 Task: Check the percentage active listings of large master bedroom in the last 1 year.
Action: Mouse moved to (703, 223)
Screenshot: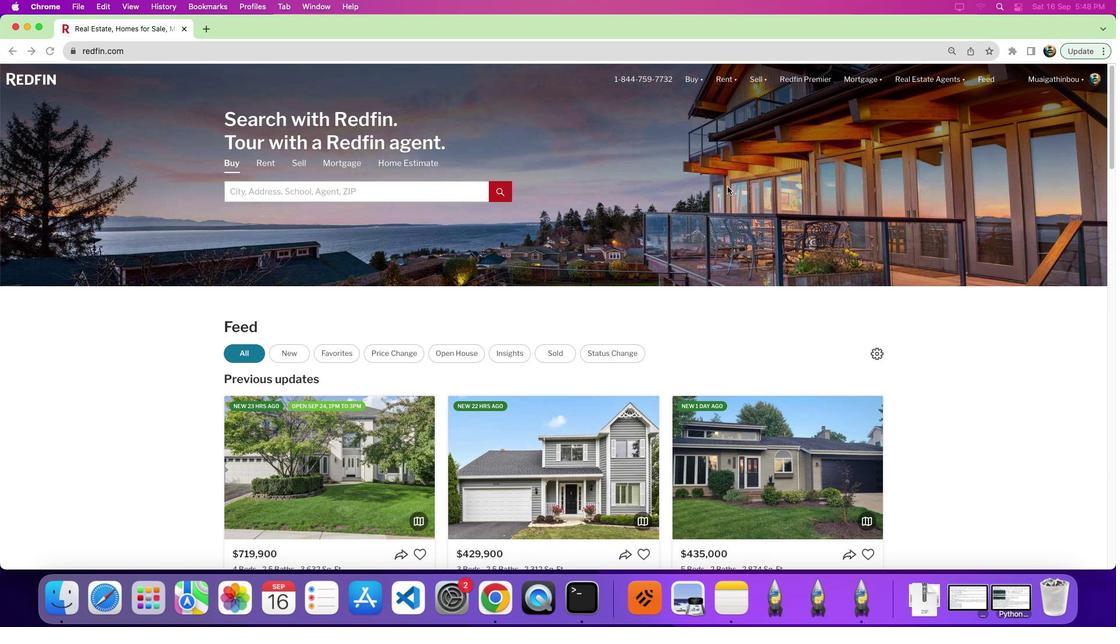 
Action: Mouse pressed left at (703, 223)
Screenshot: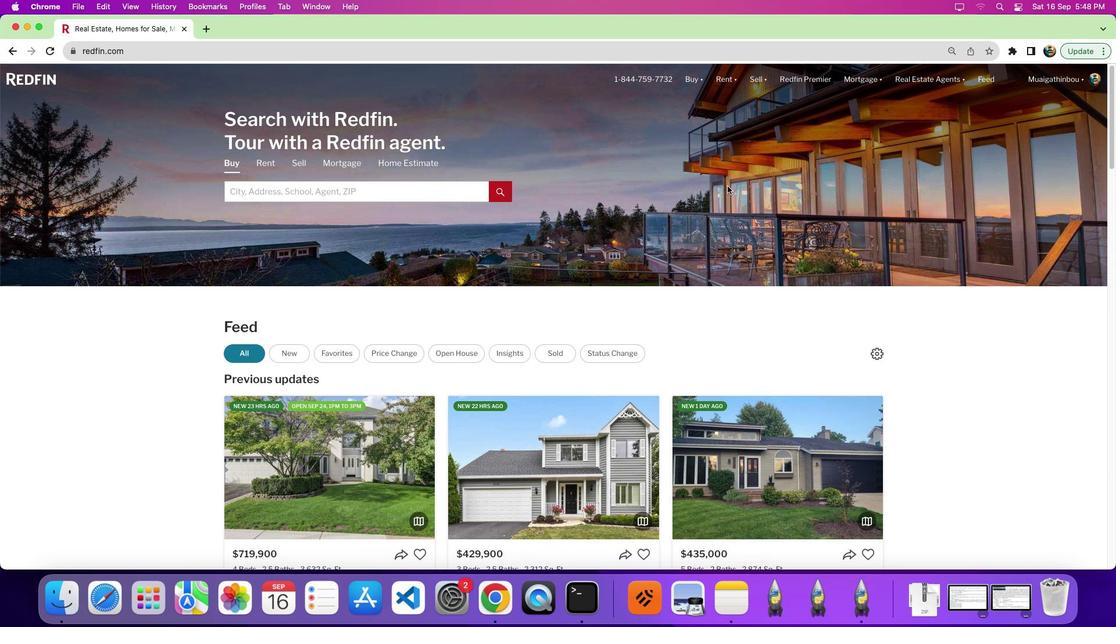
Action: Mouse moved to (821, 233)
Screenshot: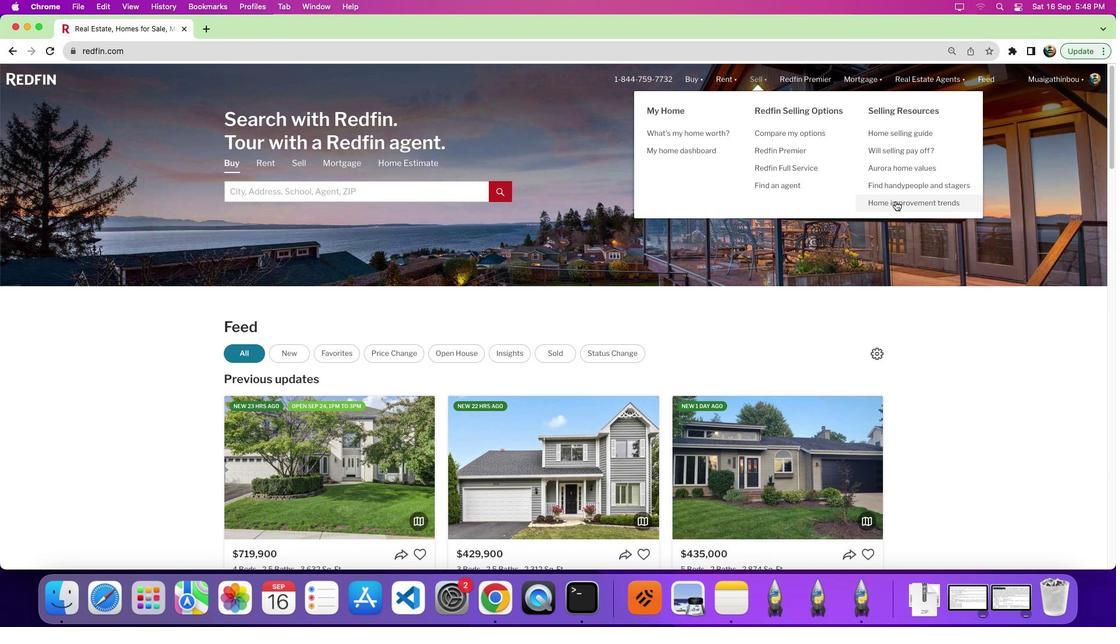 
Action: Mouse pressed left at (821, 233)
Screenshot: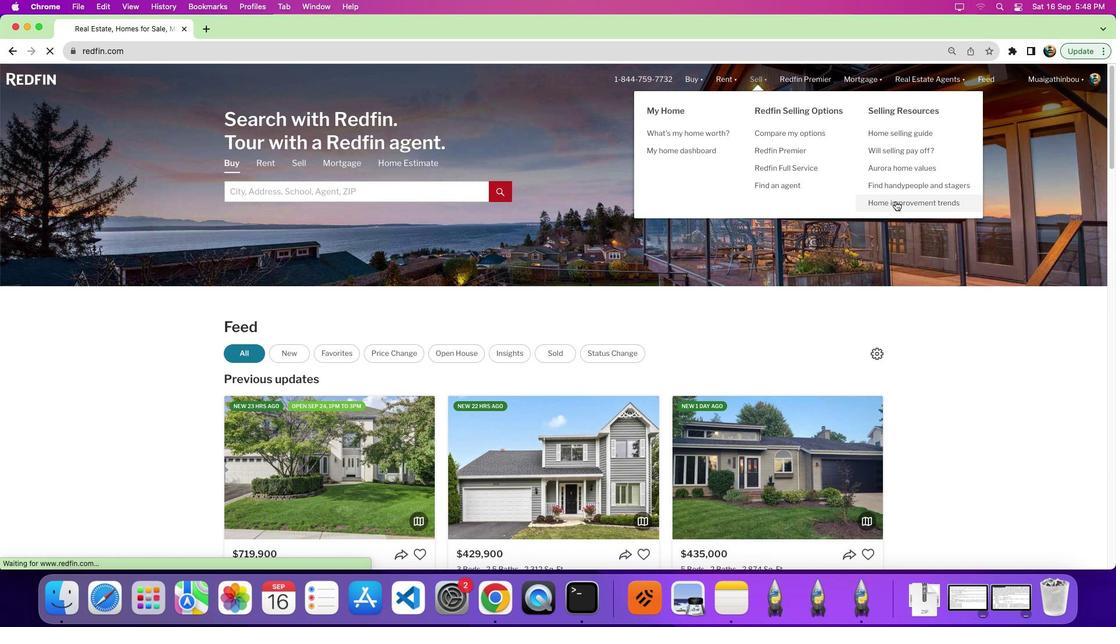 
Action: Mouse pressed left at (821, 233)
Screenshot: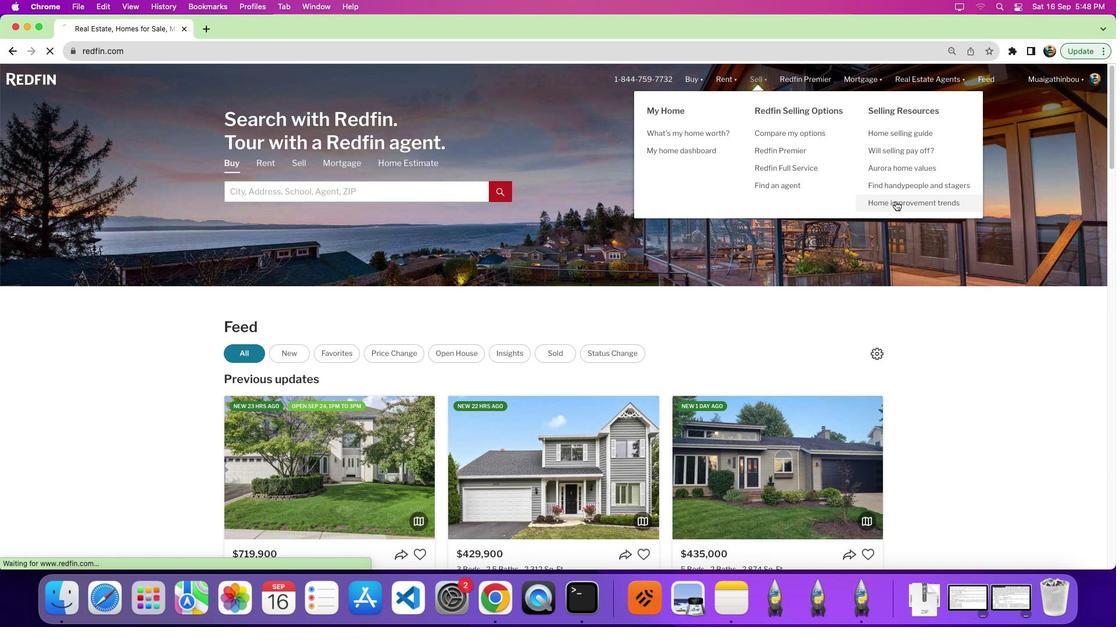 
Action: Mouse moved to (413, 250)
Screenshot: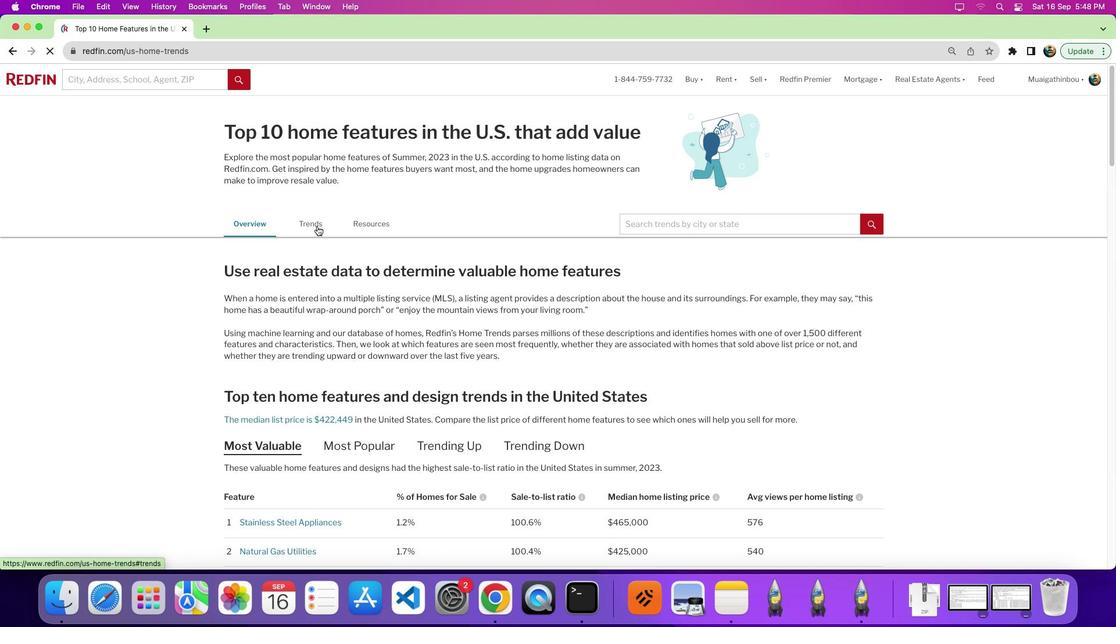 
Action: Mouse pressed left at (413, 250)
Screenshot: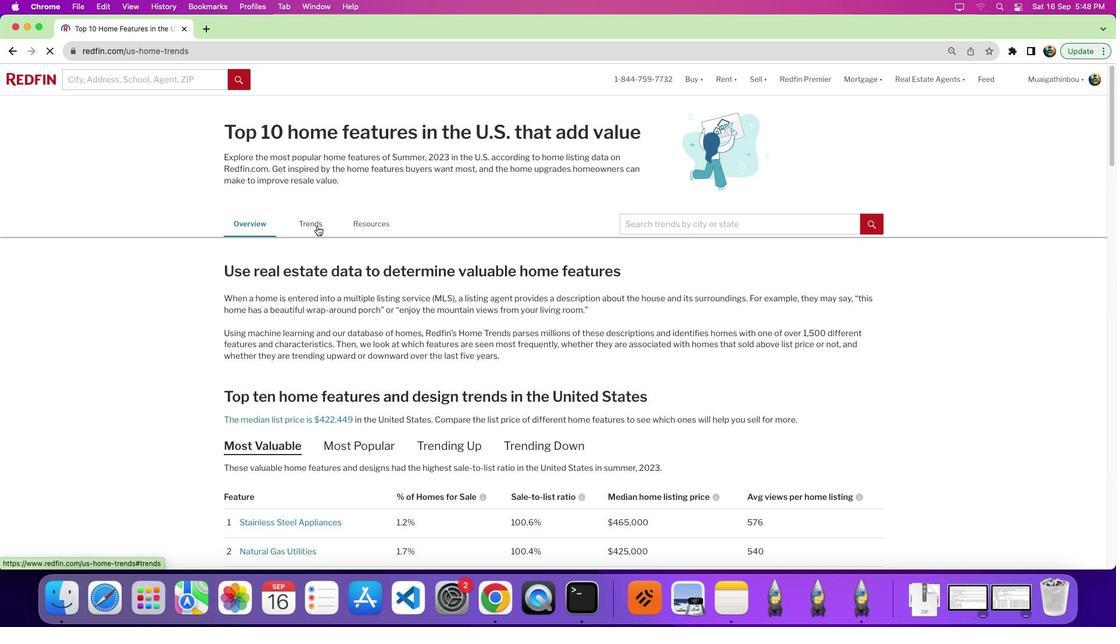 
Action: Mouse moved to (592, 299)
Screenshot: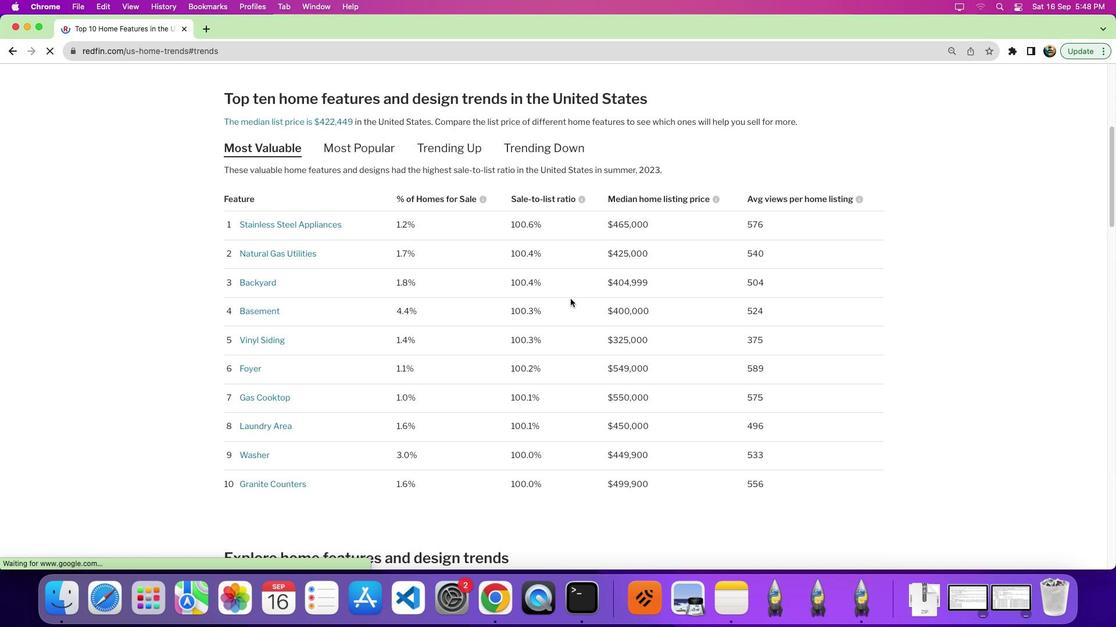 
Action: Mouse scrolled (592, 299) with delta (190, 97)
Screenshot: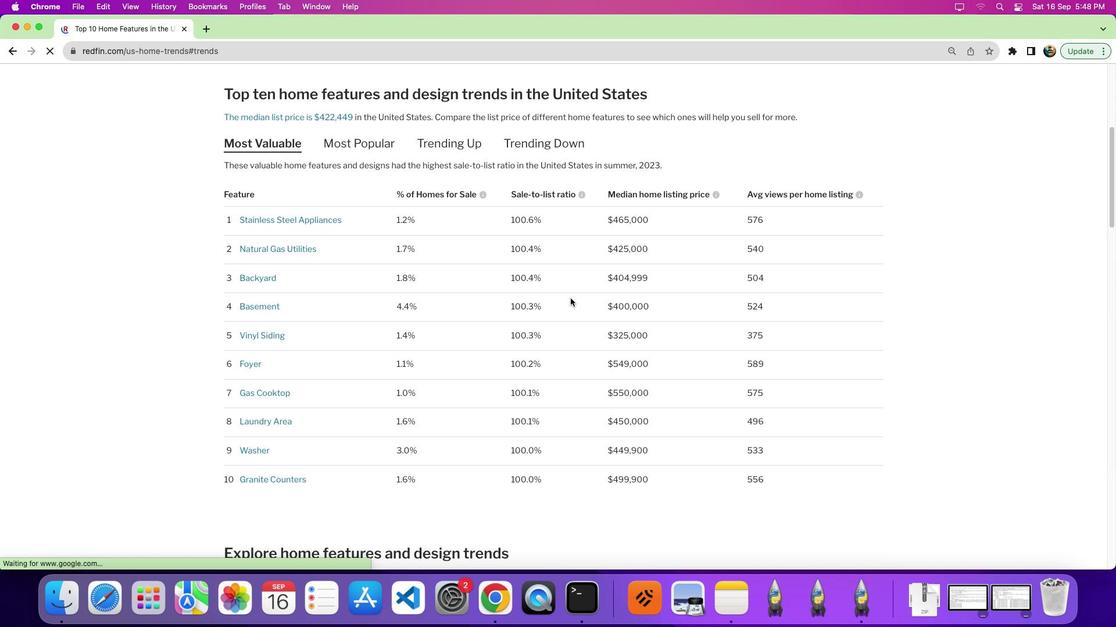 
Action: Mouse scrolled (592, 299) with delta (190, 97)
Screenshot: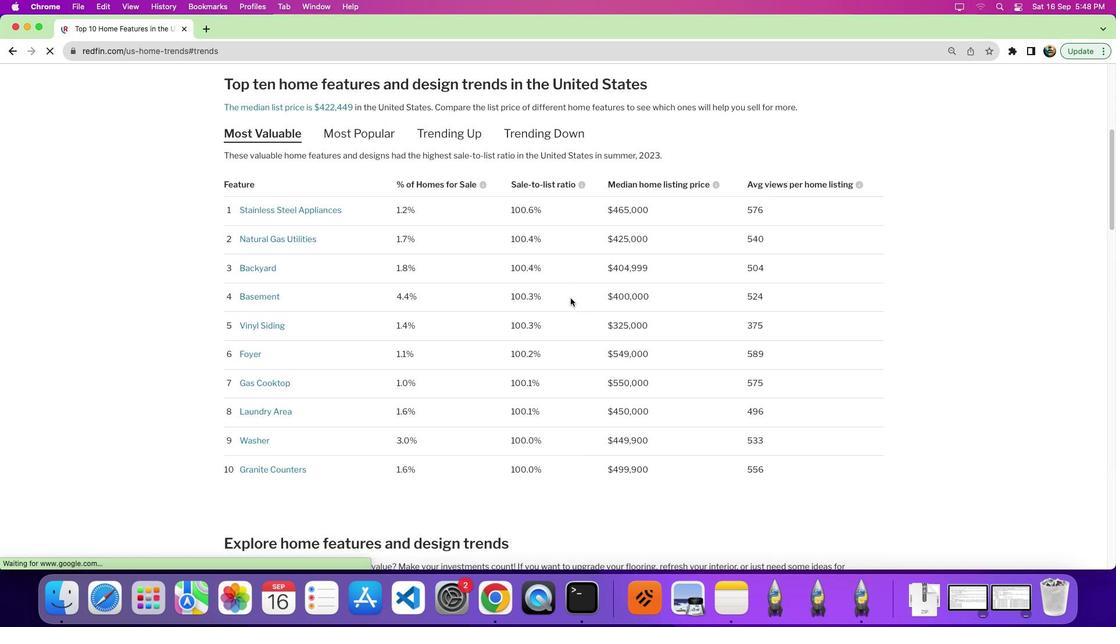 
Action: Mouse moved to (592, 299)
Screenshot: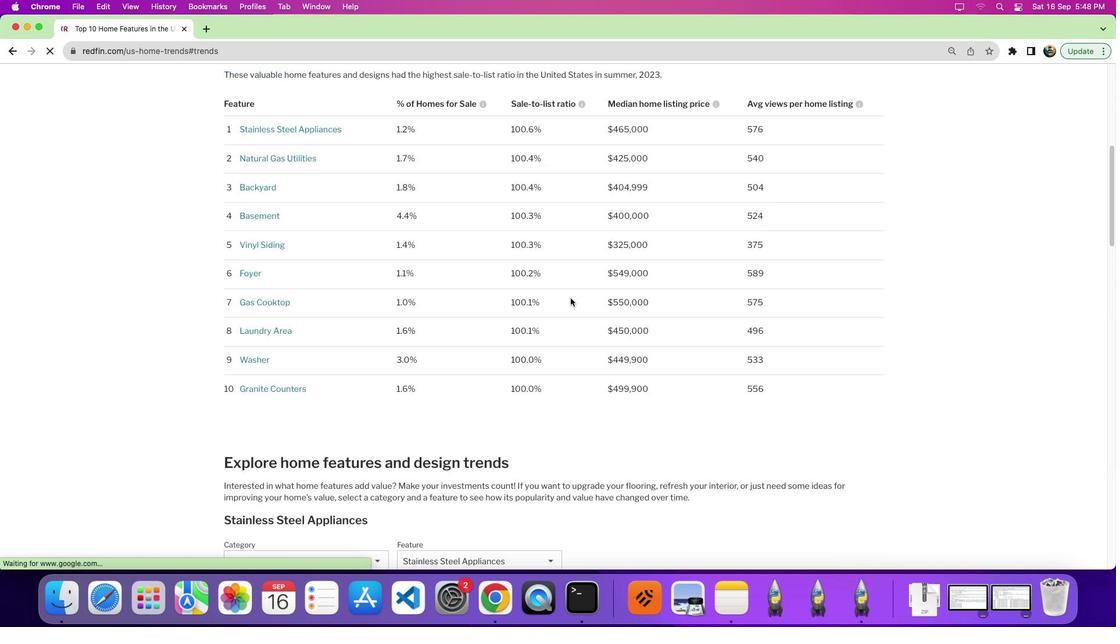 
Action: Mouse scrolled (592, 299) with delta (190, 95)
Screenshot: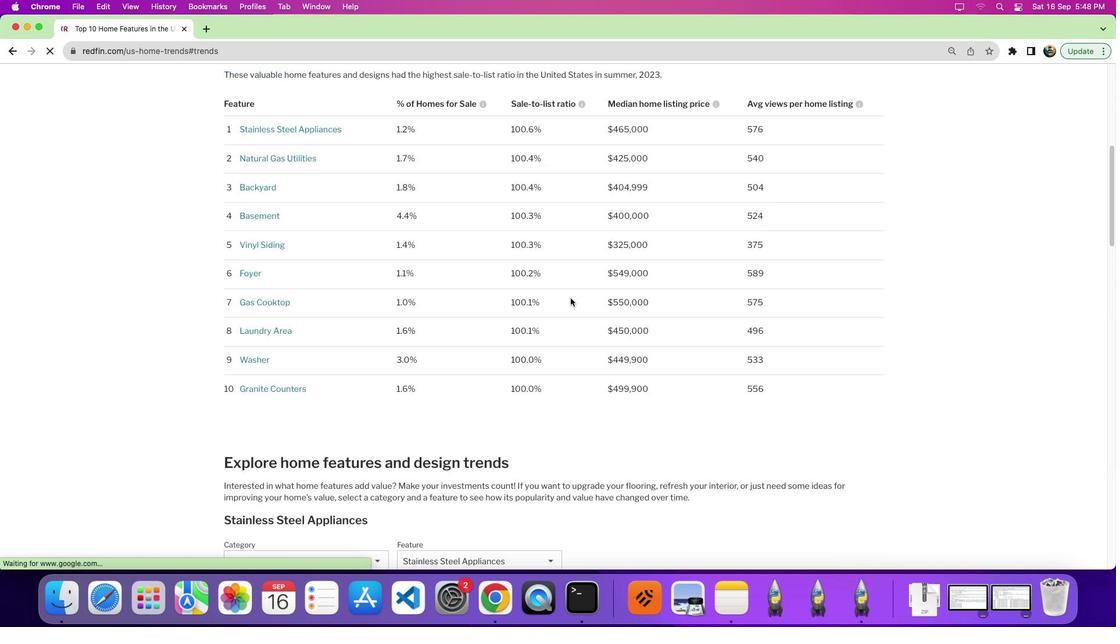 
Action: Mouse scrolled (592, 299) with delta (190, 97)
Screenshot: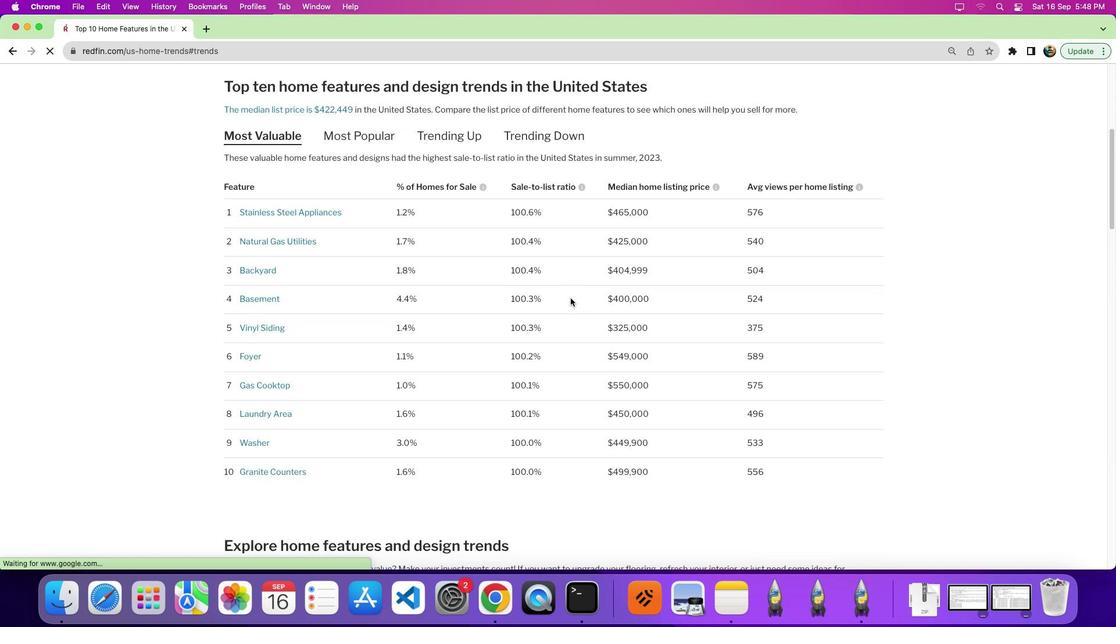 
Action: Mouse scrolled (592, 299) with delta (190, 97)
Screenshot: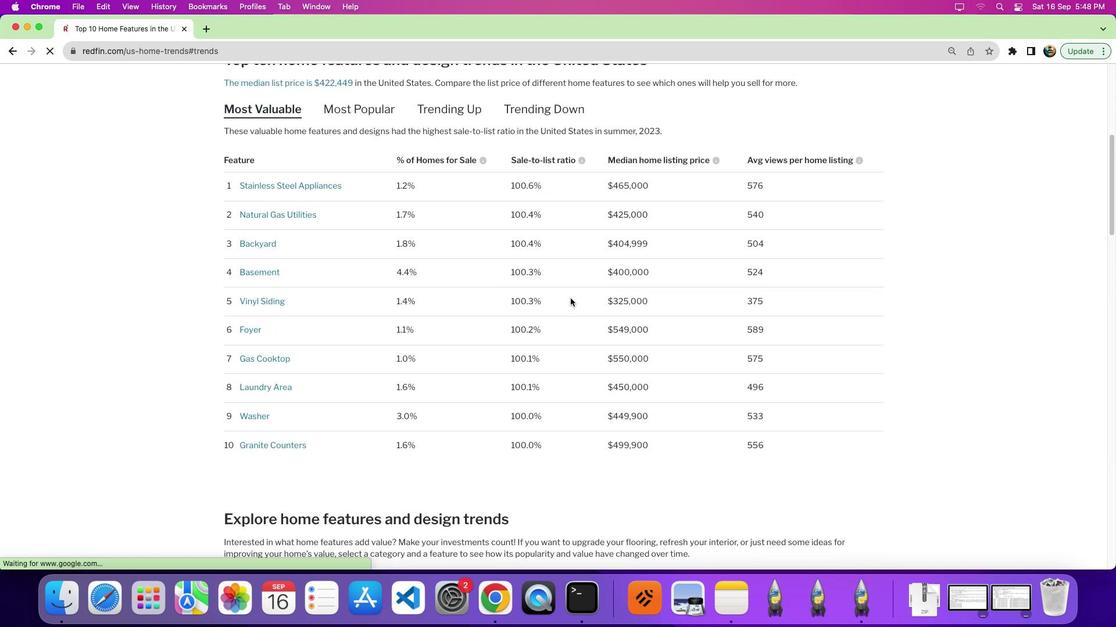 
Action: Mouse scrolled (592, 299) with delta (190, 95)
Screenshot: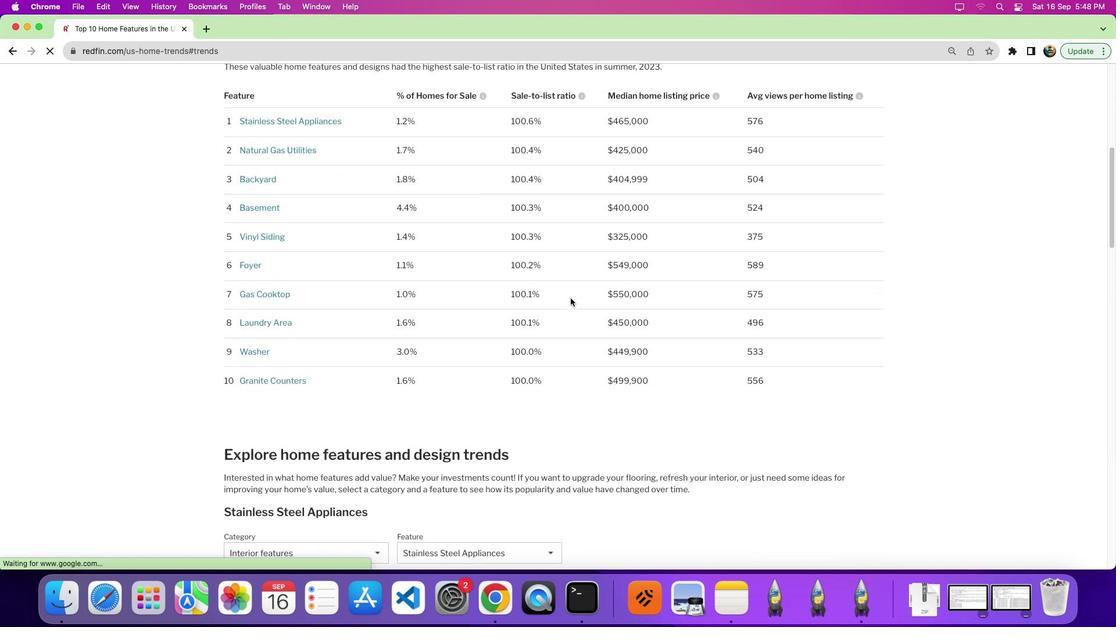 
Action: Mouse moved to (592, 298)
Screenshot: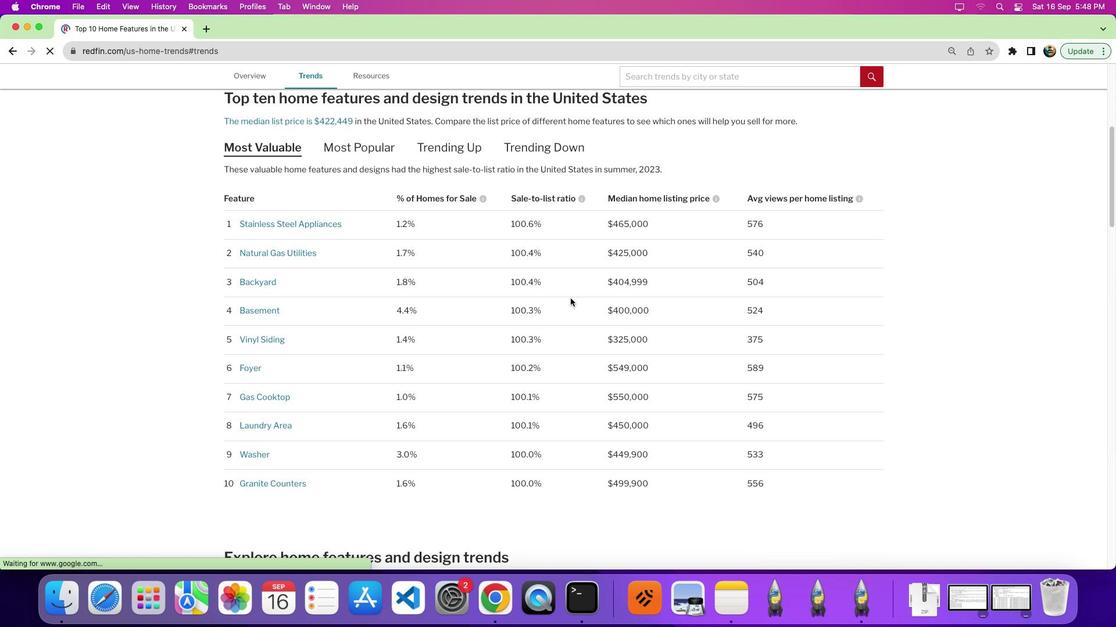 
Action: Mouse scrolled (592, 298) with delta (190, 97)
Screenshot: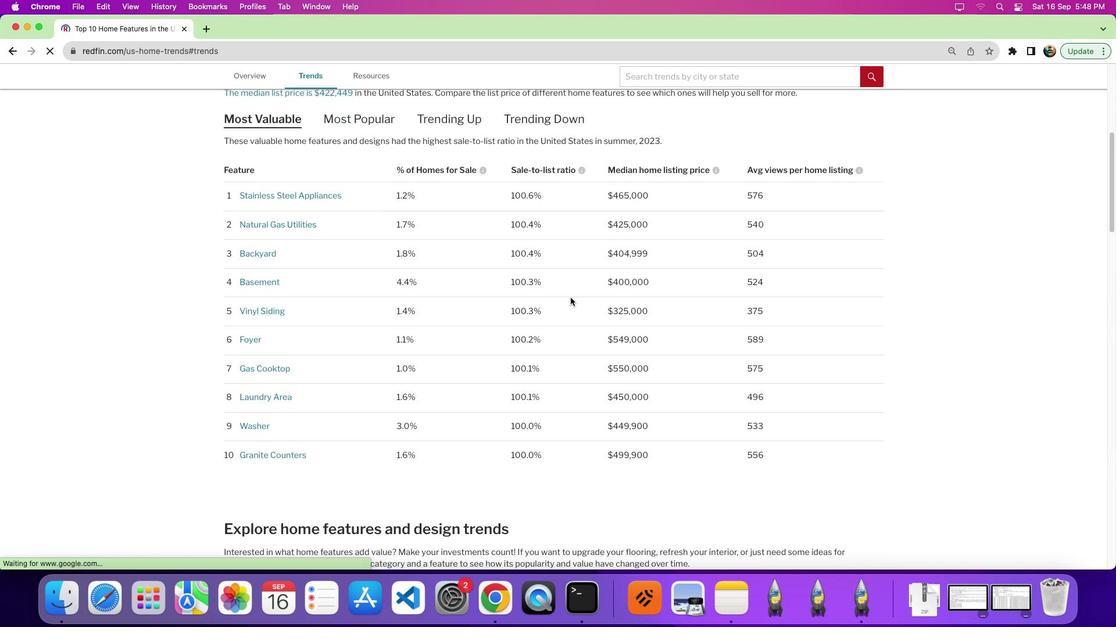 
Action: Mouse scrolled (592, 298) with delta (190, 97)
Screenshot: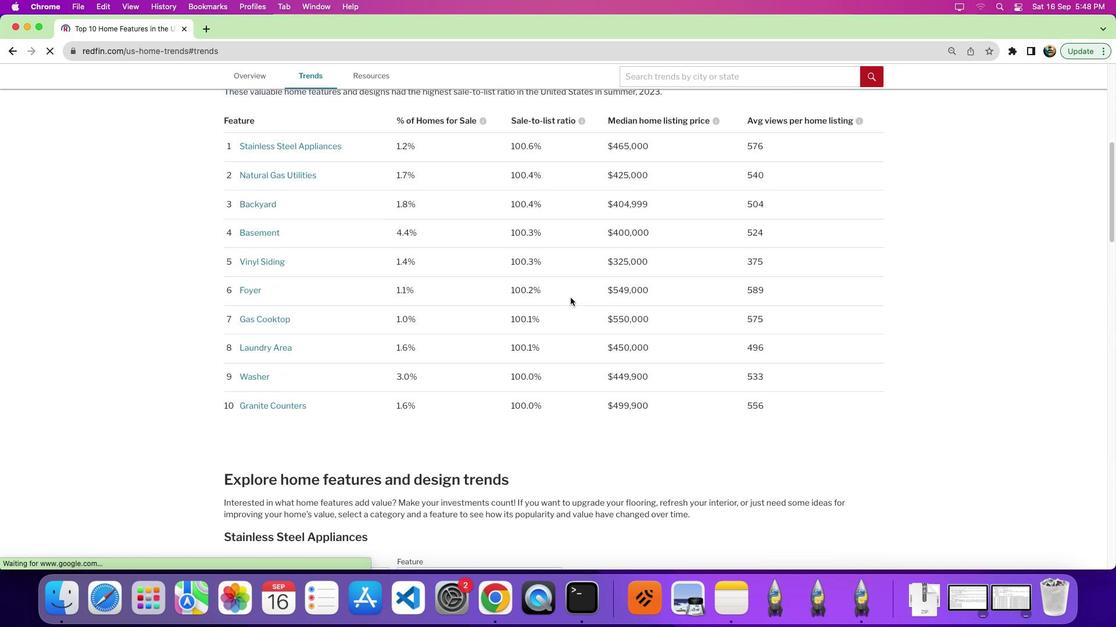
Action: Mouse scrolled (592, 298) with delta (190, 94)
Screenshot: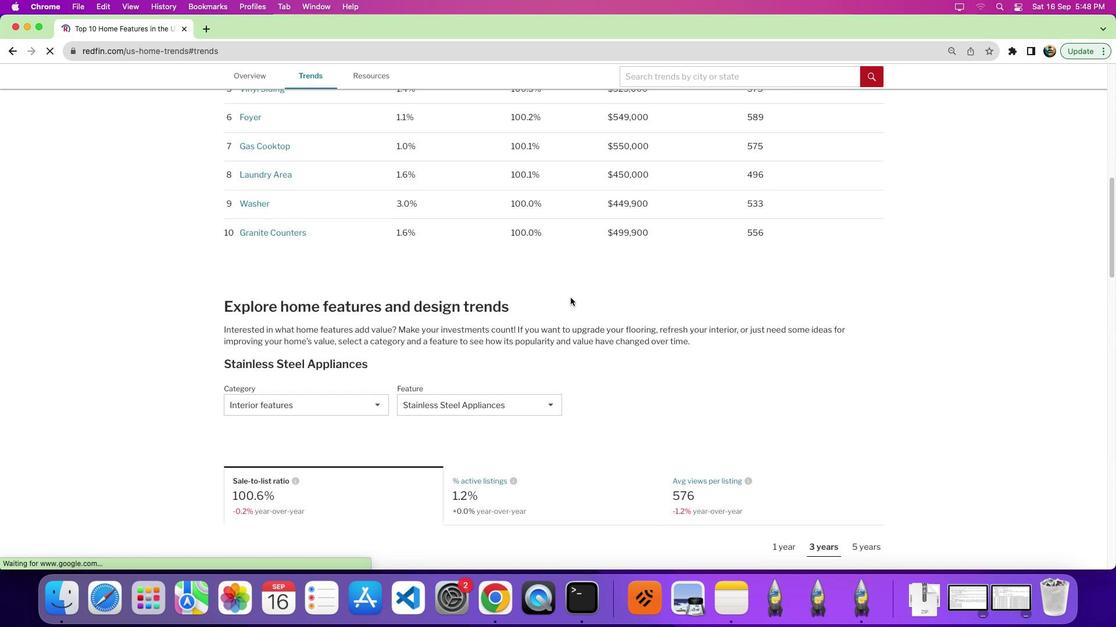 
Action: Mouse moved to (592, 298)
Screenshot: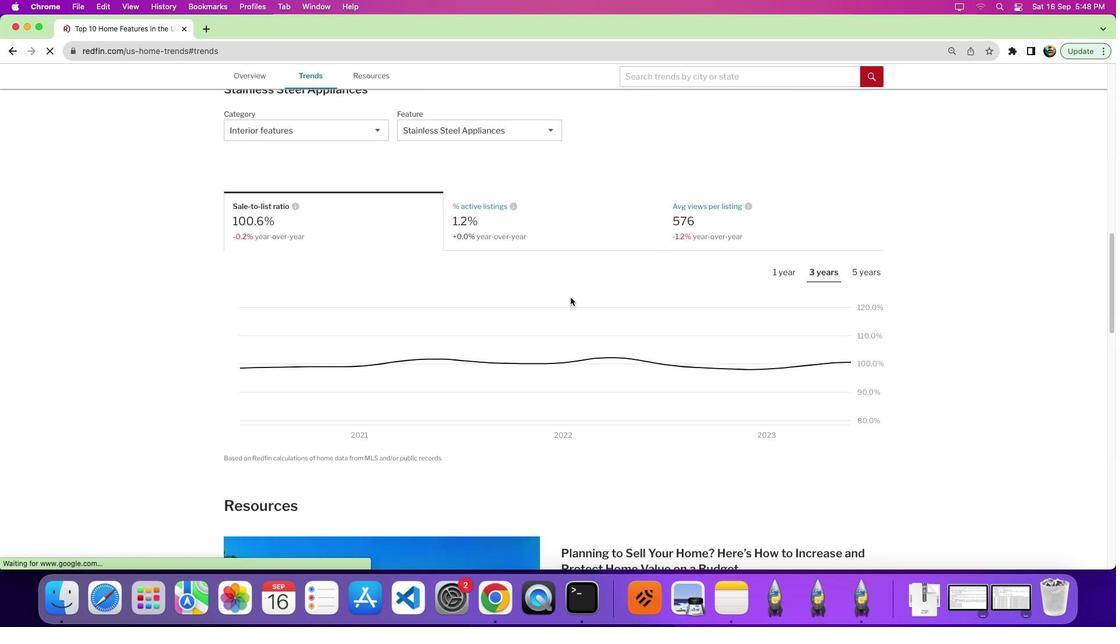 
Action: Mouse scrolled (592, 298) with delta (190, 93)
Screenshot: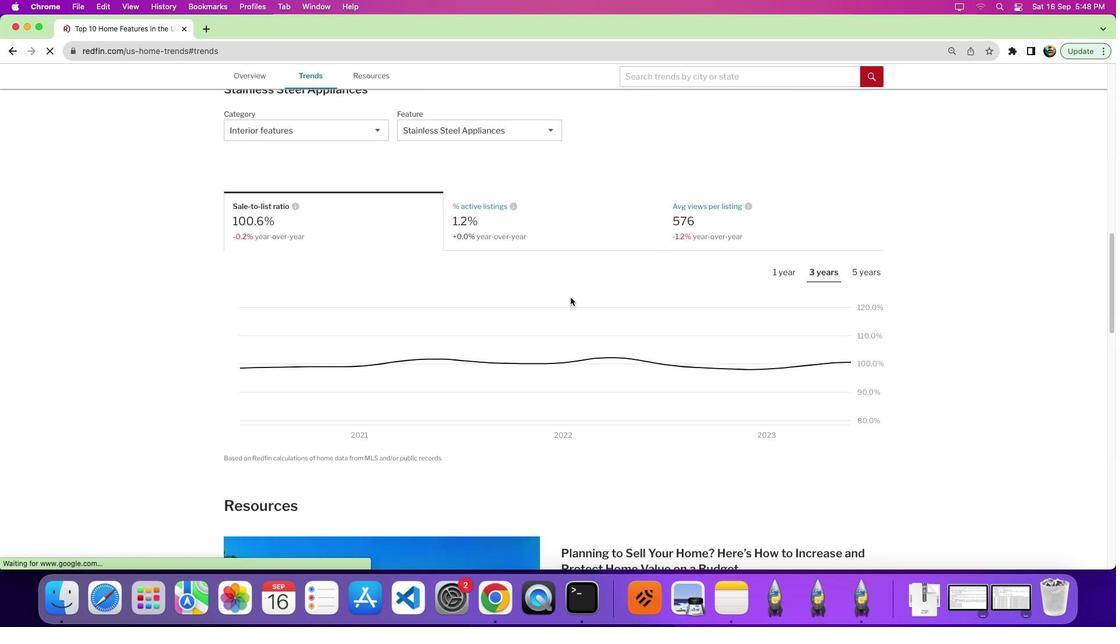 
Action: Mouse moved to (504, 298)
Screenshot: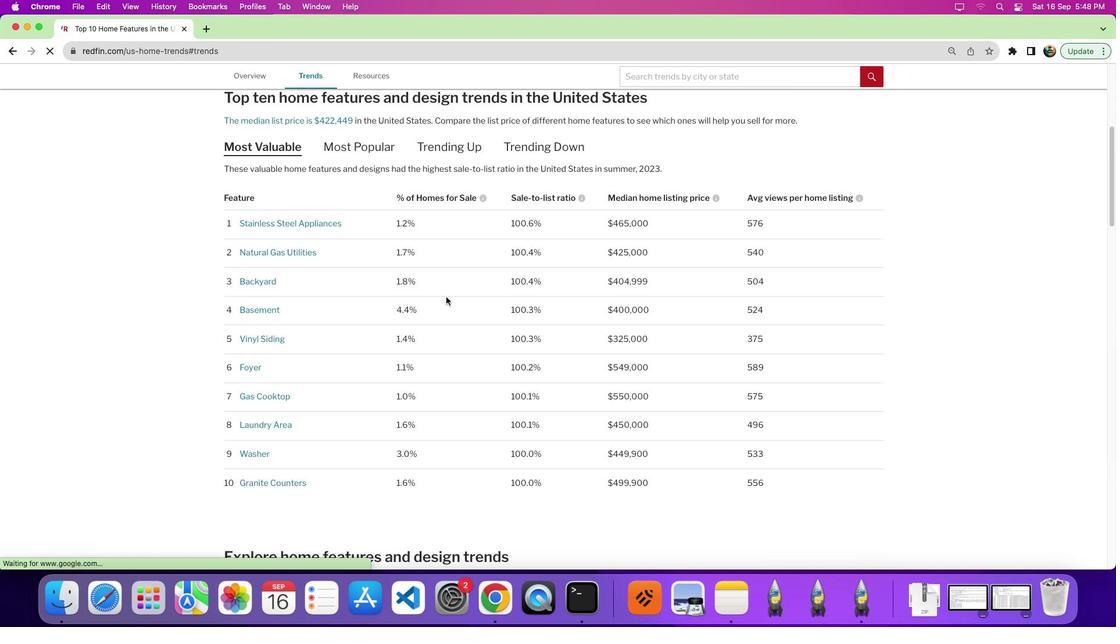 
Action: Mouse scrolled (504, 298) with delta (190, 97)
Screenshot: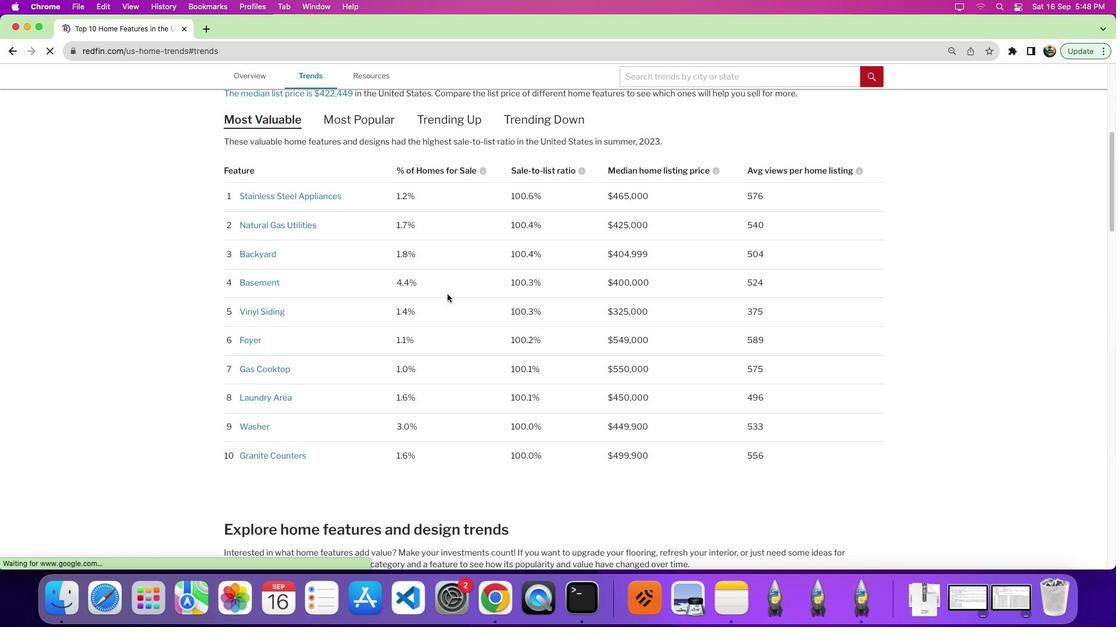 
Action: Mouse scrolled (504, 298) with delta (190, 97)
Screenshot: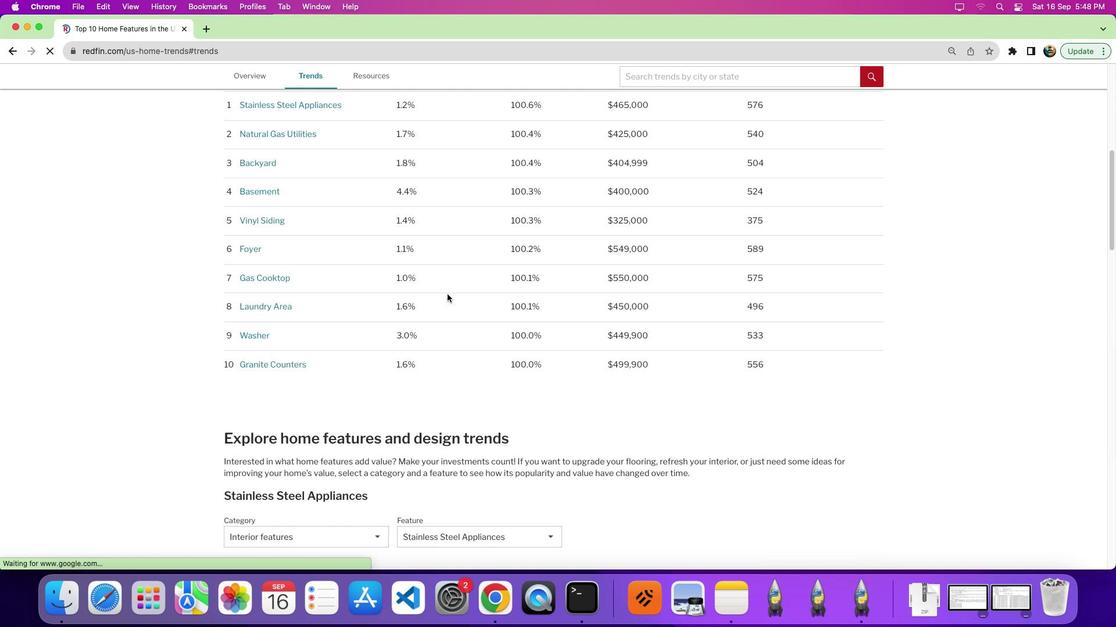 
Action: Mouse moved to (505, 297)
Screenshot: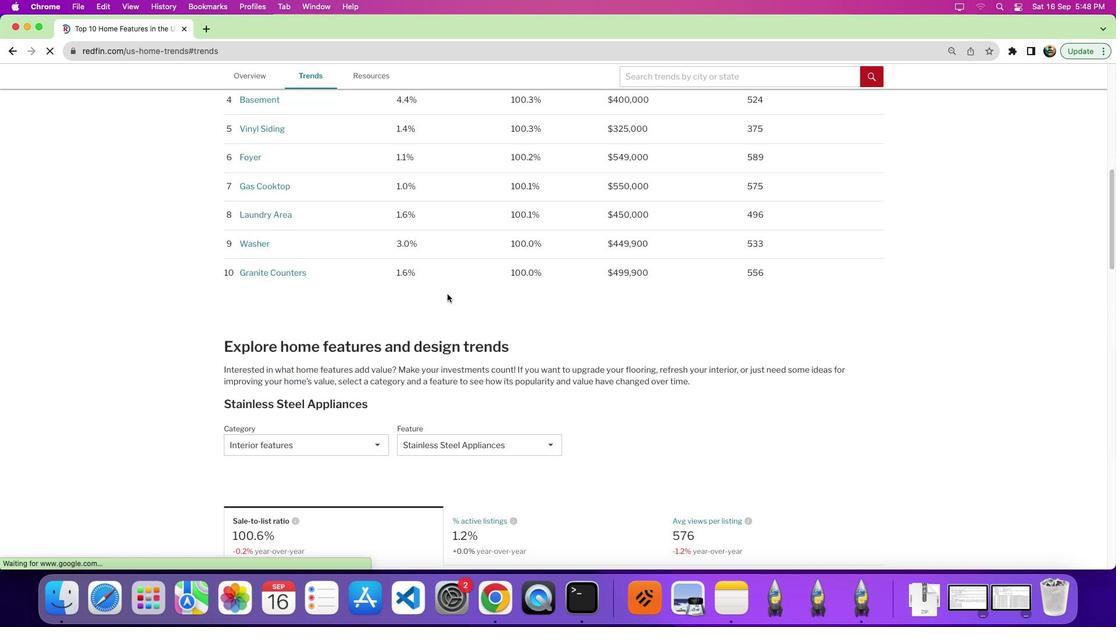 
Action: Mouse scrolled (505, 297) with delta (190, 94)
Screenshot: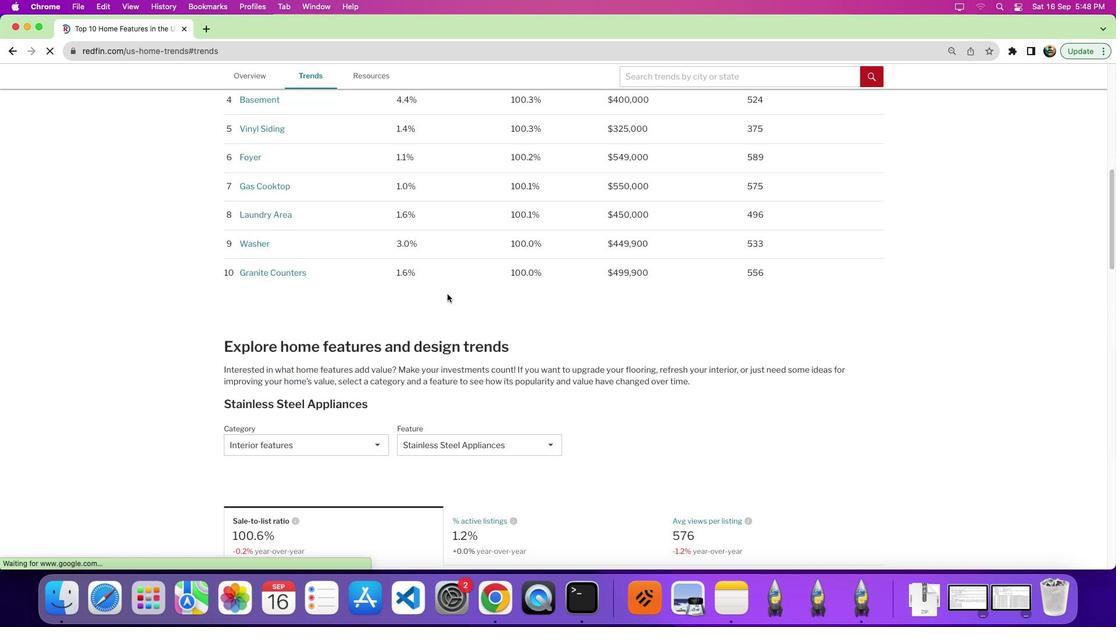 
Action: Mouse moved to (505, 295)
Screenshot: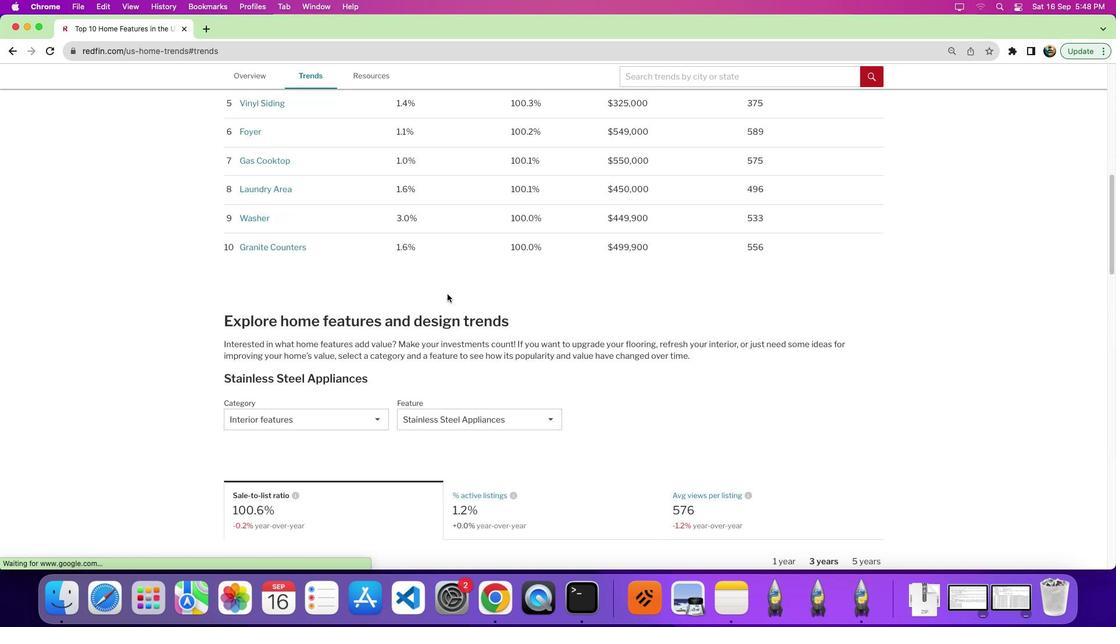 
Action: Mouse scrolled (505, 295) with delta (190, 97)
Screenshot: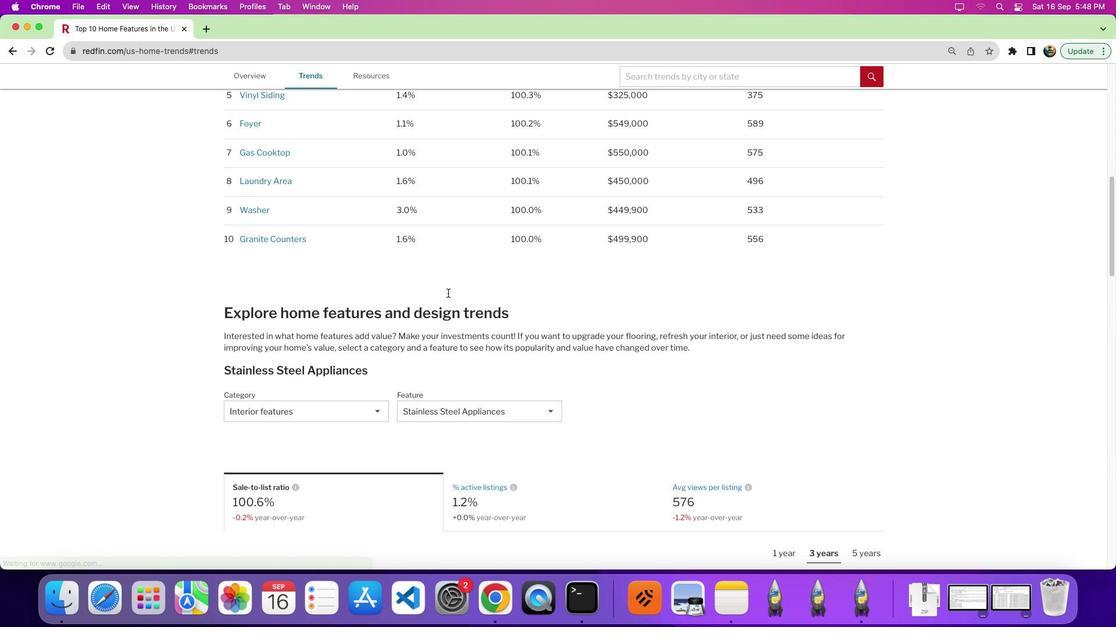 
Action: Mouse moved to (505, 295)
Screenshot: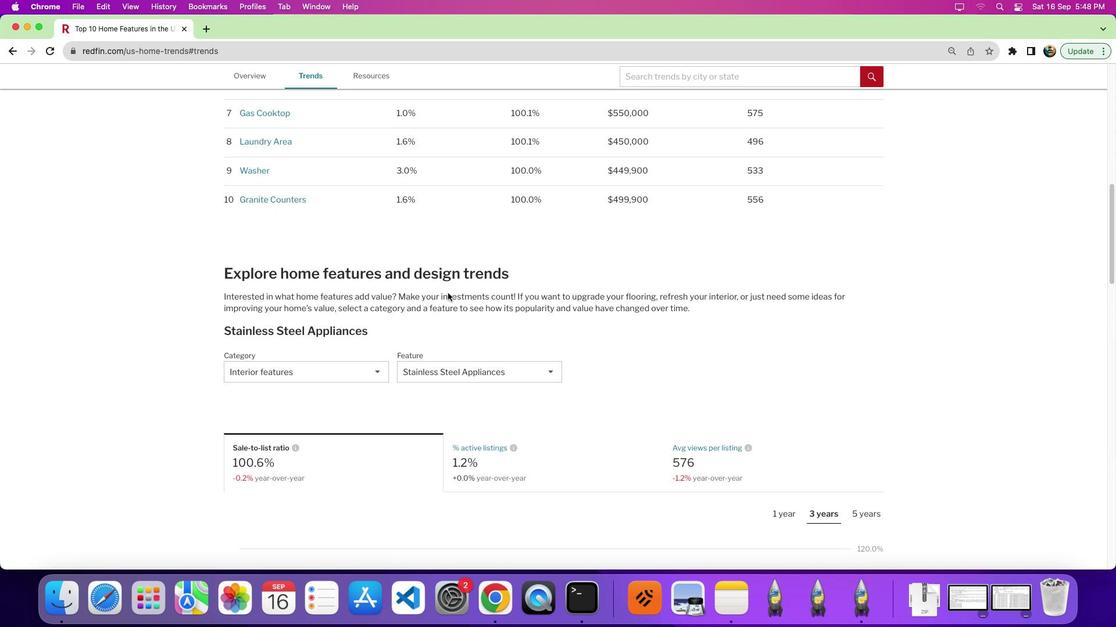 
Action: Mouse scrolled (505, 295) with delta (190, 97)
Screenshot: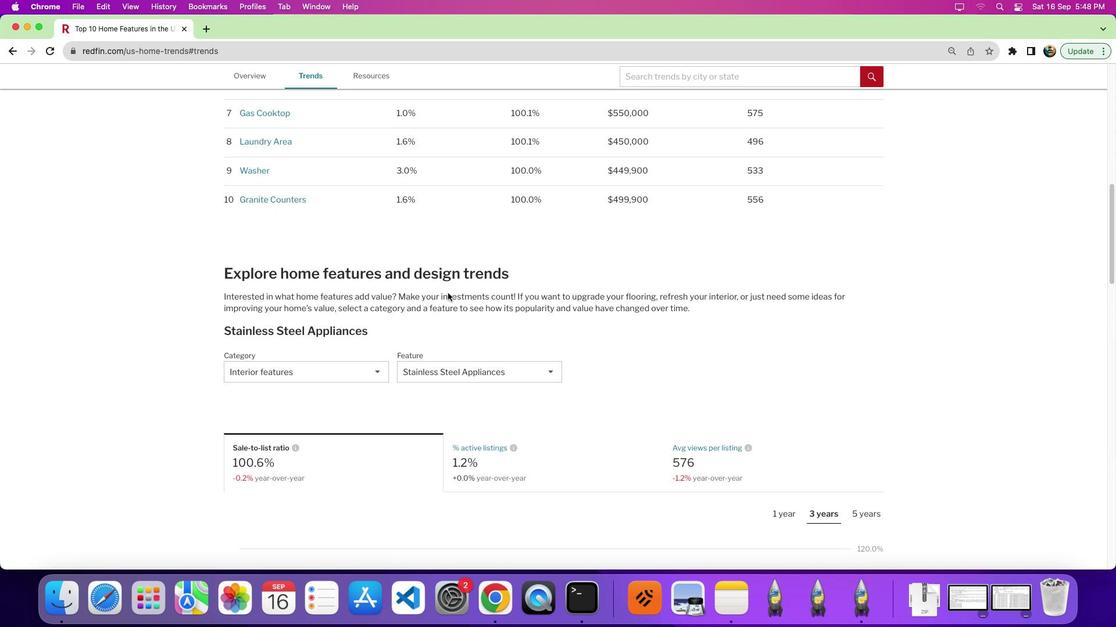 
Action: Mouse moved to (505, 295)
Screenshot: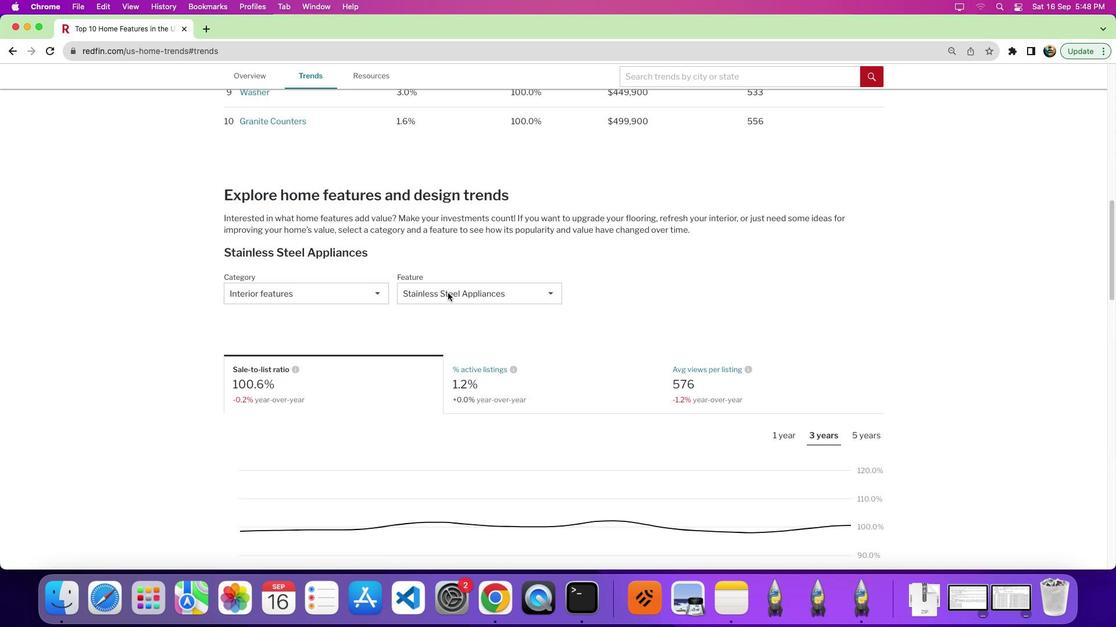 
Action: Mouse scrolled (505, 295) with delta (190, 95)
Screenshot: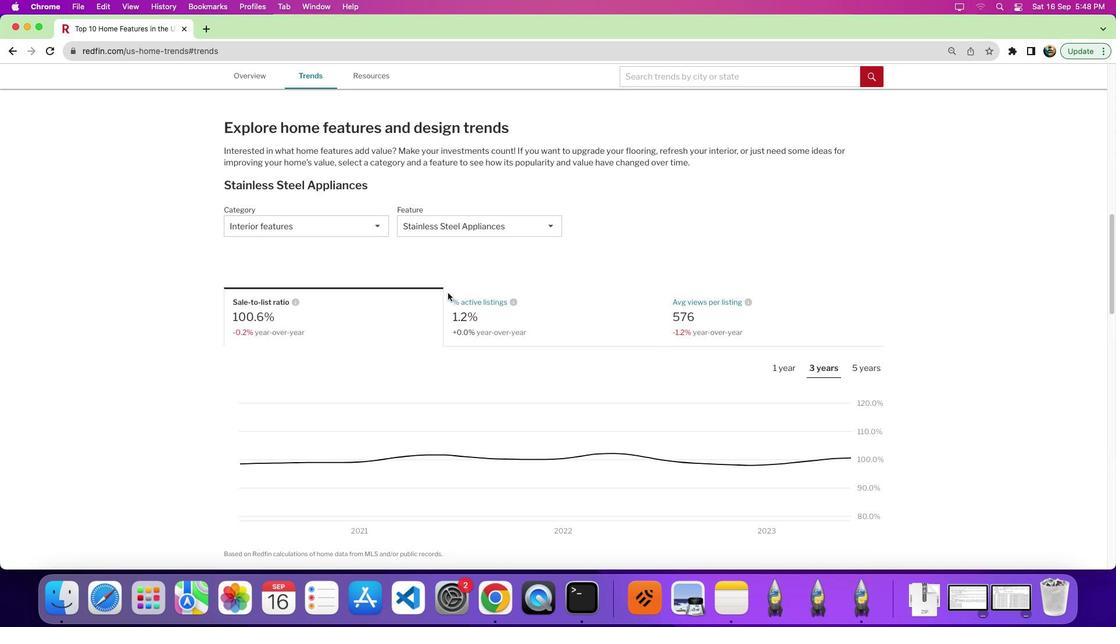 
Action: Mouse moved to (438, 240)
Screenshot: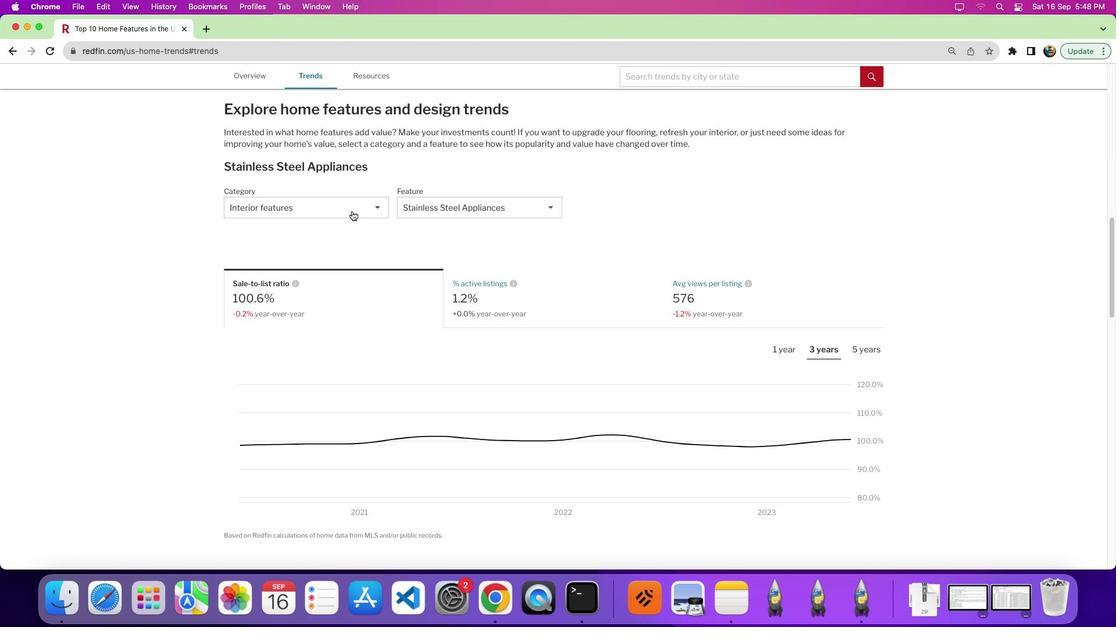 
Action: Mouse pressed left at (438, 240)
Screenshot: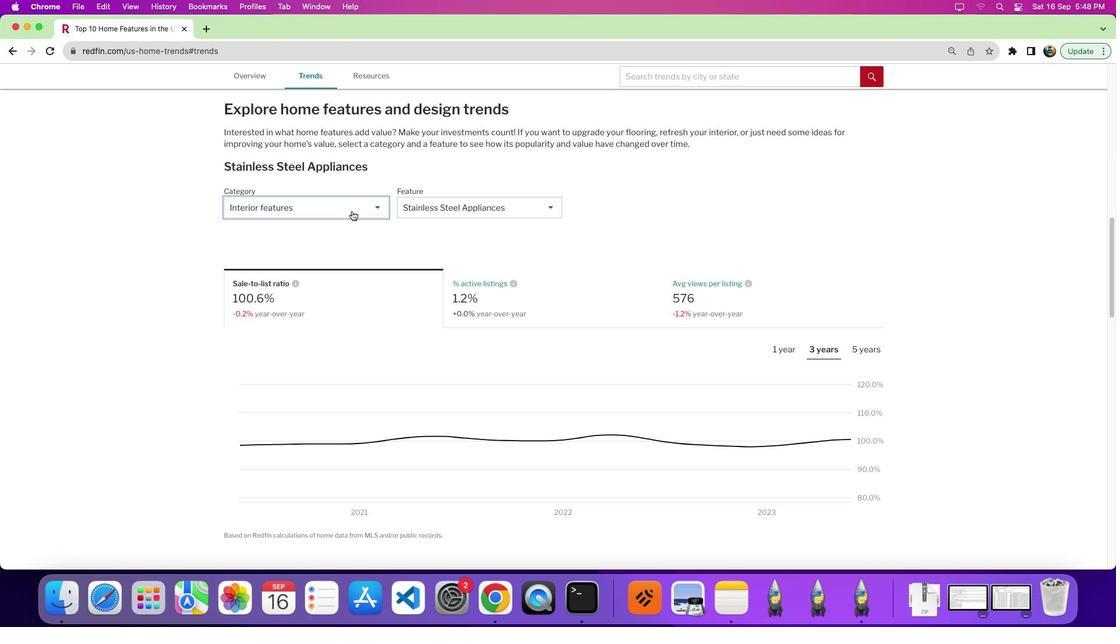 
Action: Mouse moved to (450, 269)
Screenshot: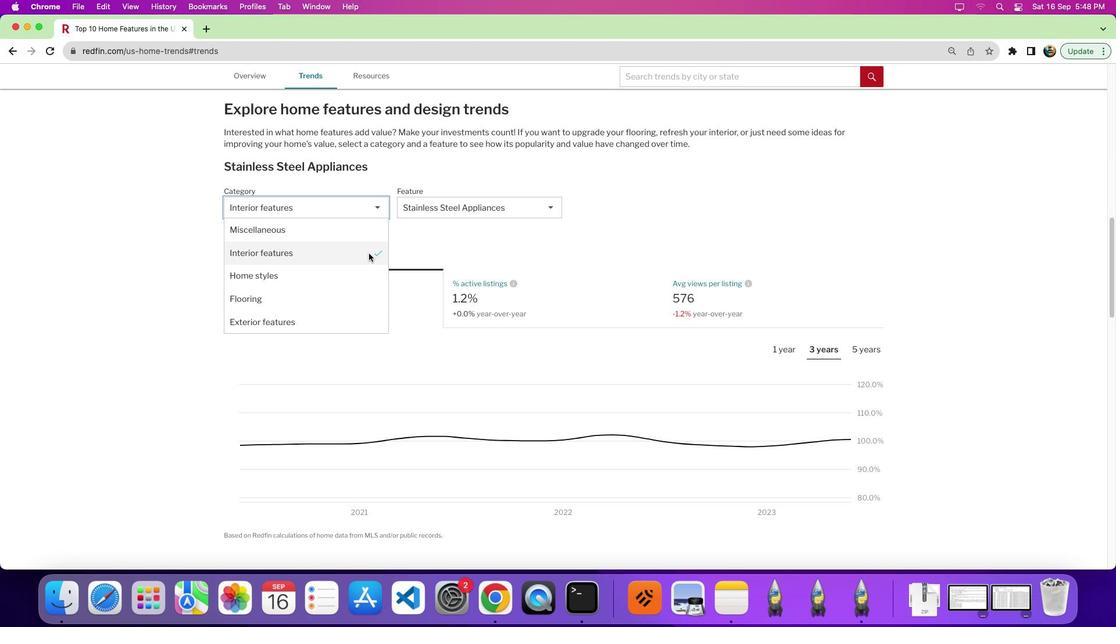 
Action: Mouse pressed left at (450, 269)
Screenshot: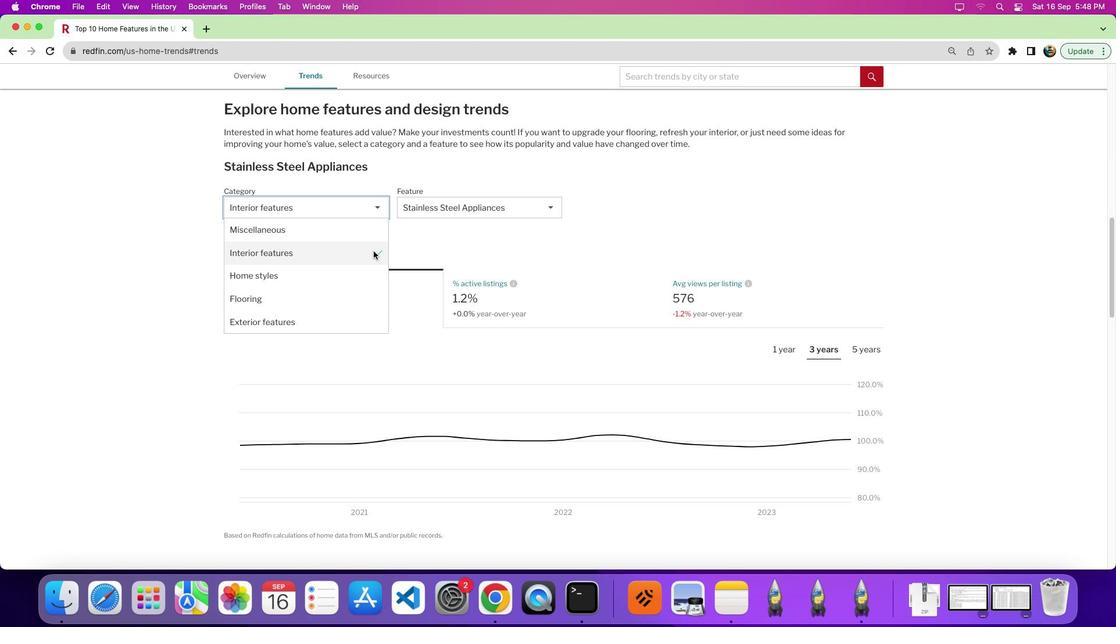 
Action: Mouse moved to (520, 239)
Screenshot: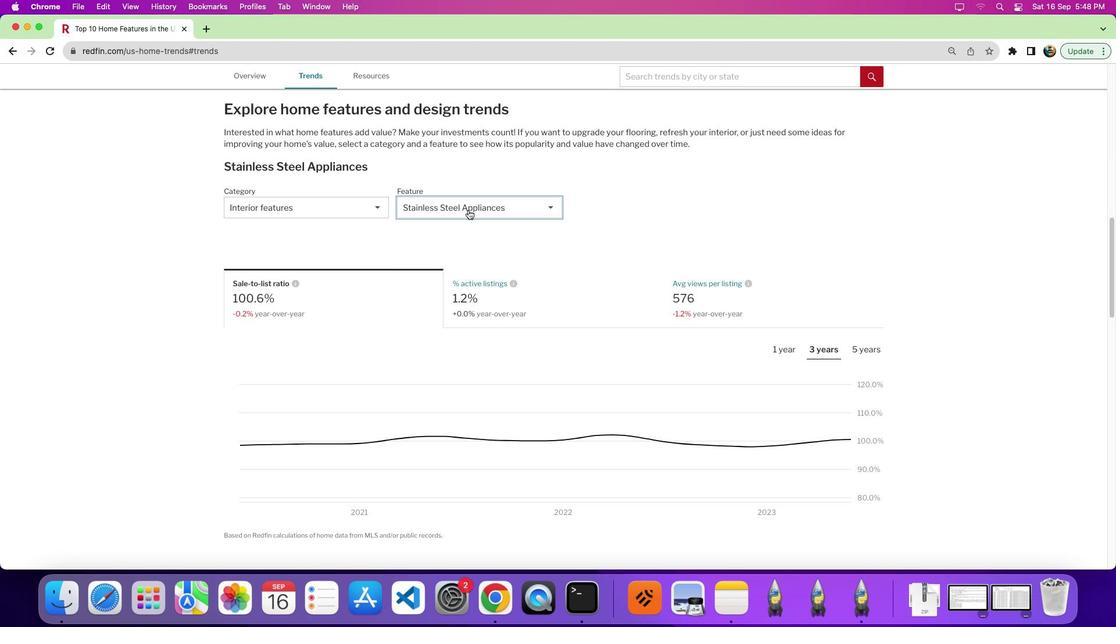 
Action: Mouse pressed left at (520, 239)
Screenshot: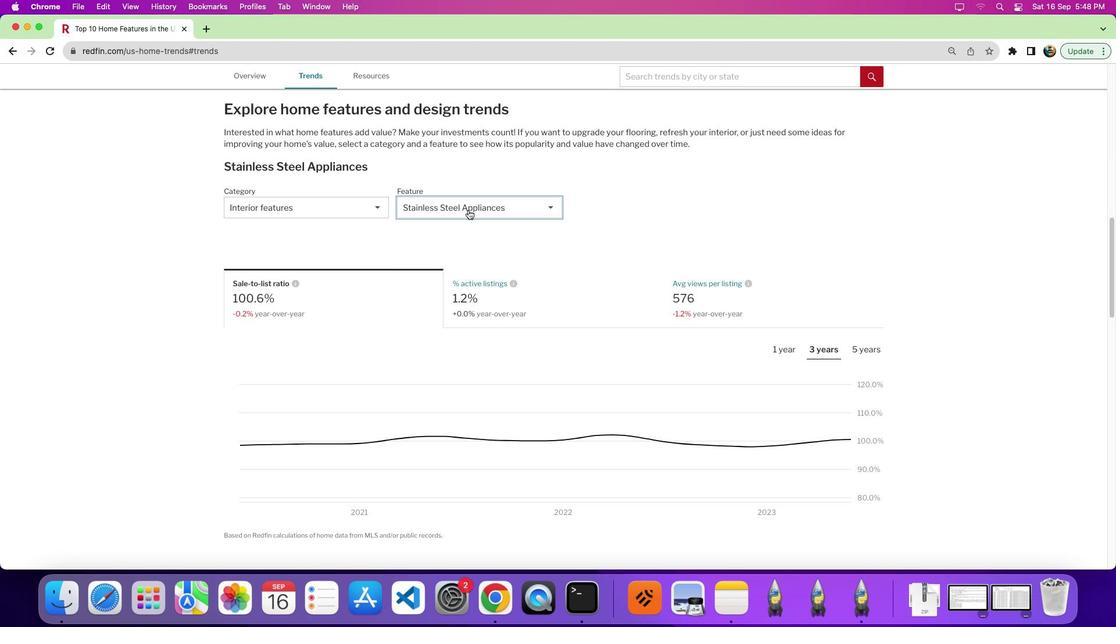 
Action: Mouse moved to (581, 298)
Screenshot: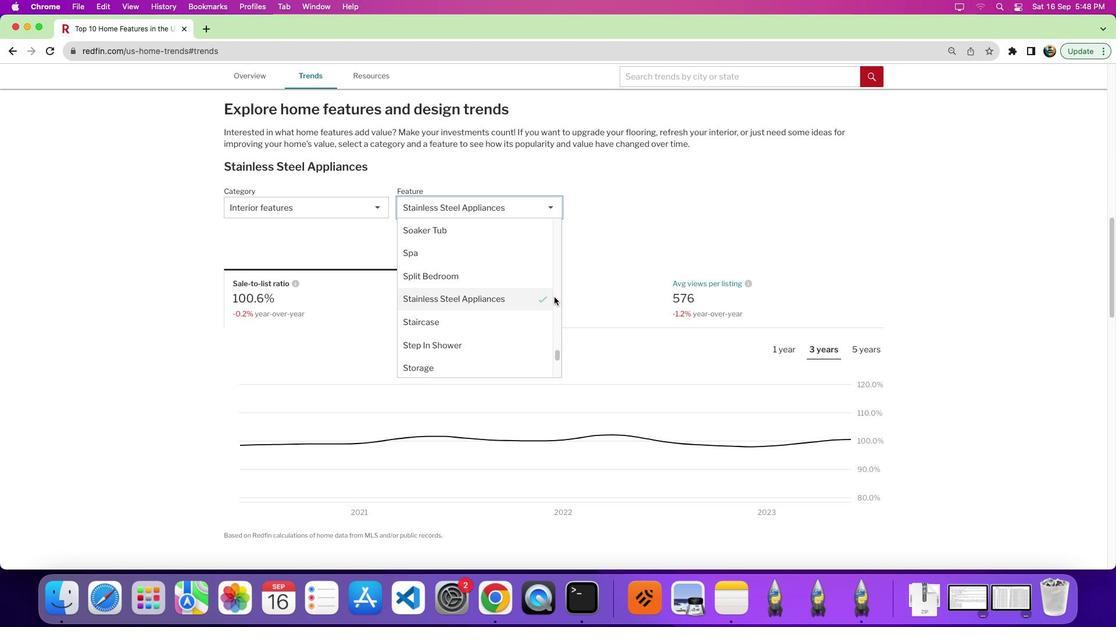
Action: Mouse pressed left at (581, 298)
Screenshot: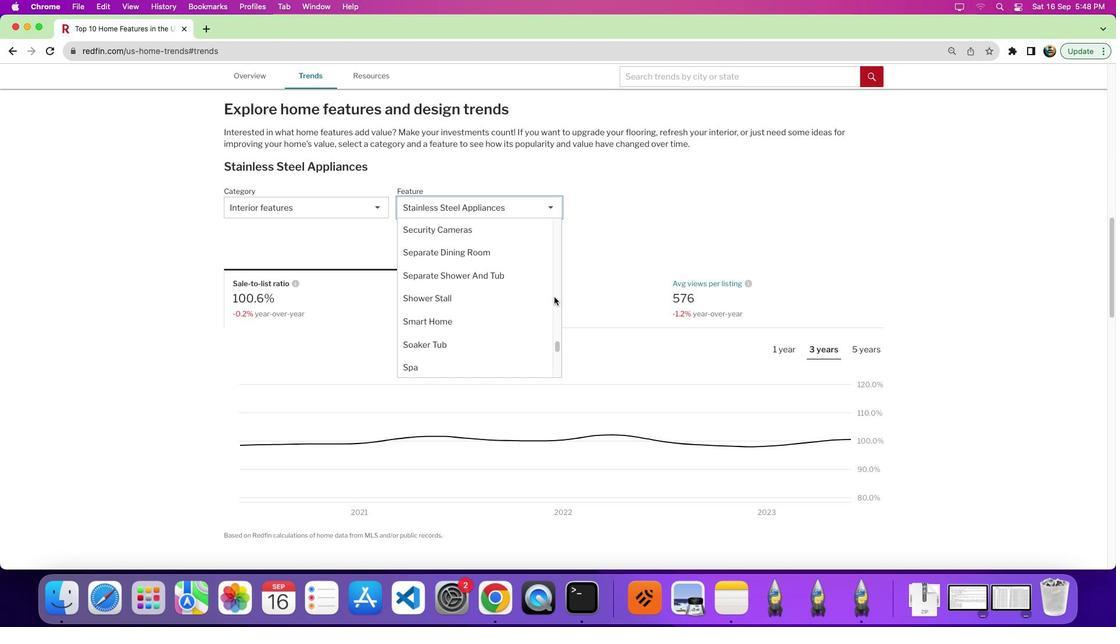 
Action: Mouse moved to (541, 305)
Screenshot: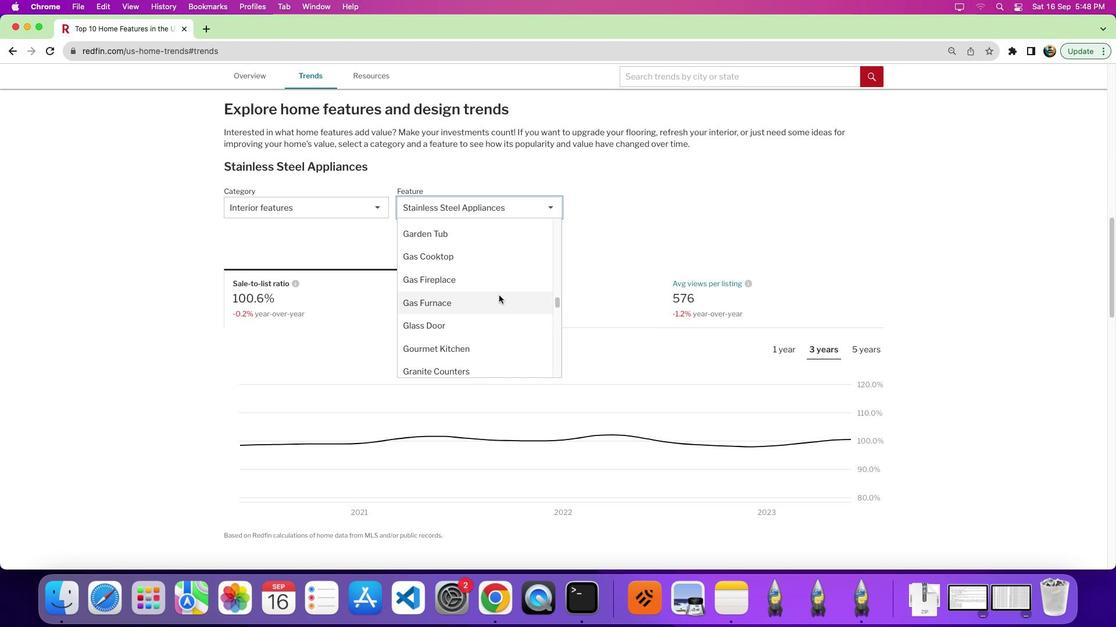 
Action: Mouse scrolled (541, 305) with delta (190, 97)
Screenshot: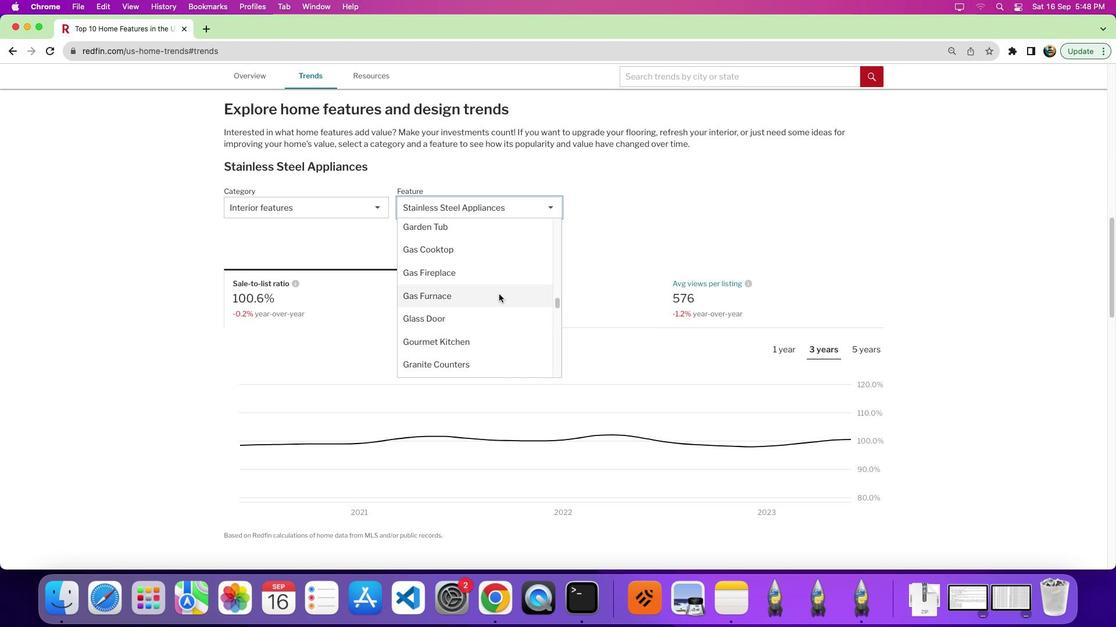 
Action: Mouse moved to (541, 304)
Screenshot: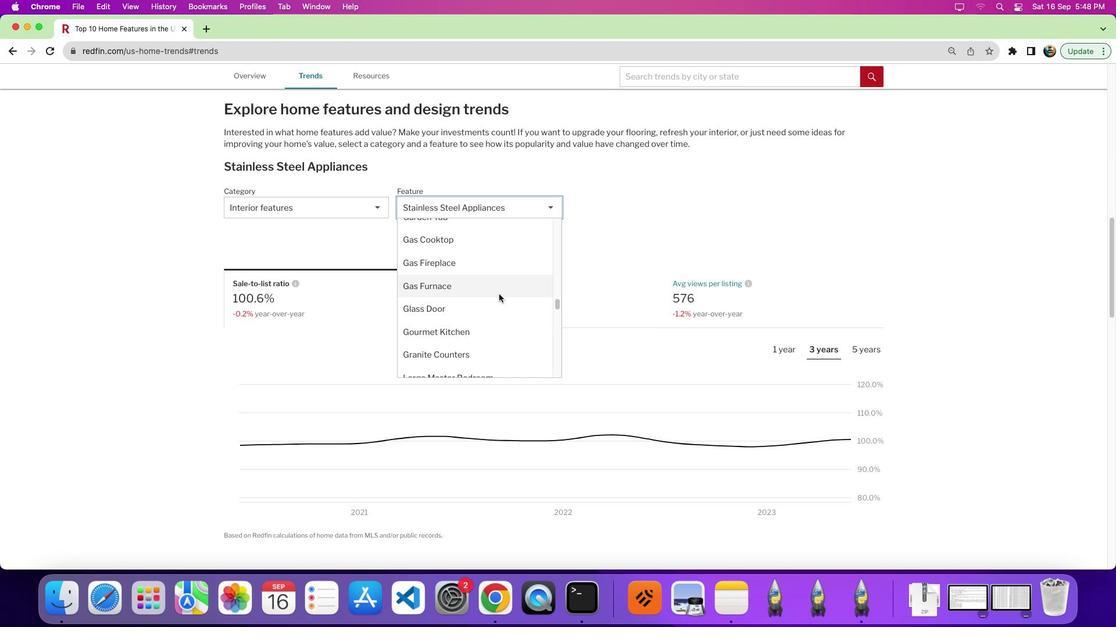 
Action: Mouse scrolled (541, 304) with delta (190, 97)
Screenshot: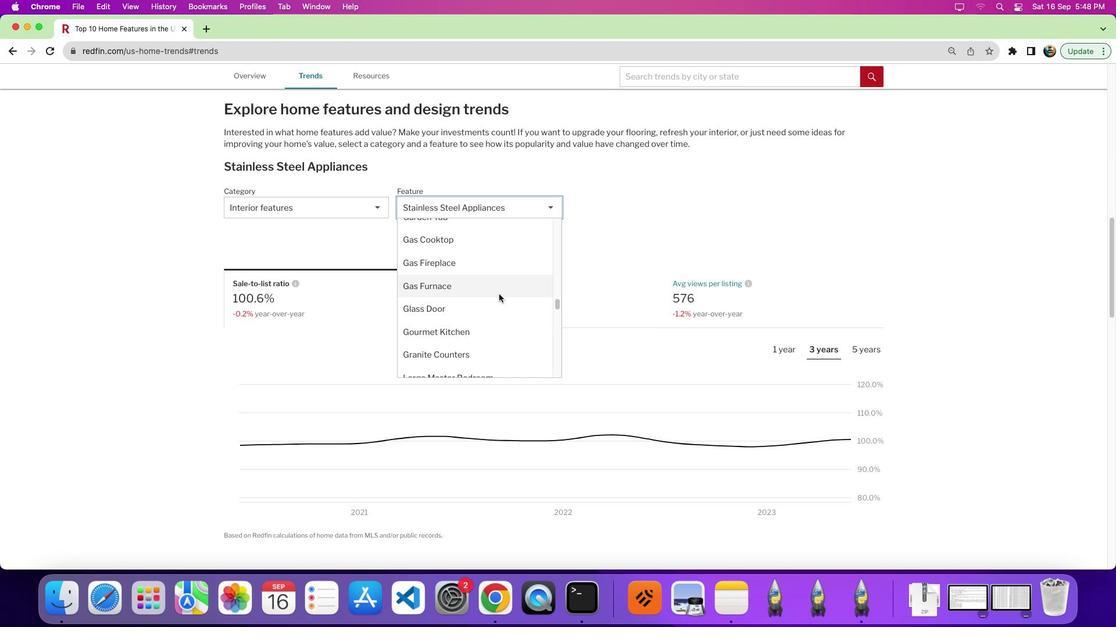 
Action: Mouse moved to (531, 319)
Screenshot: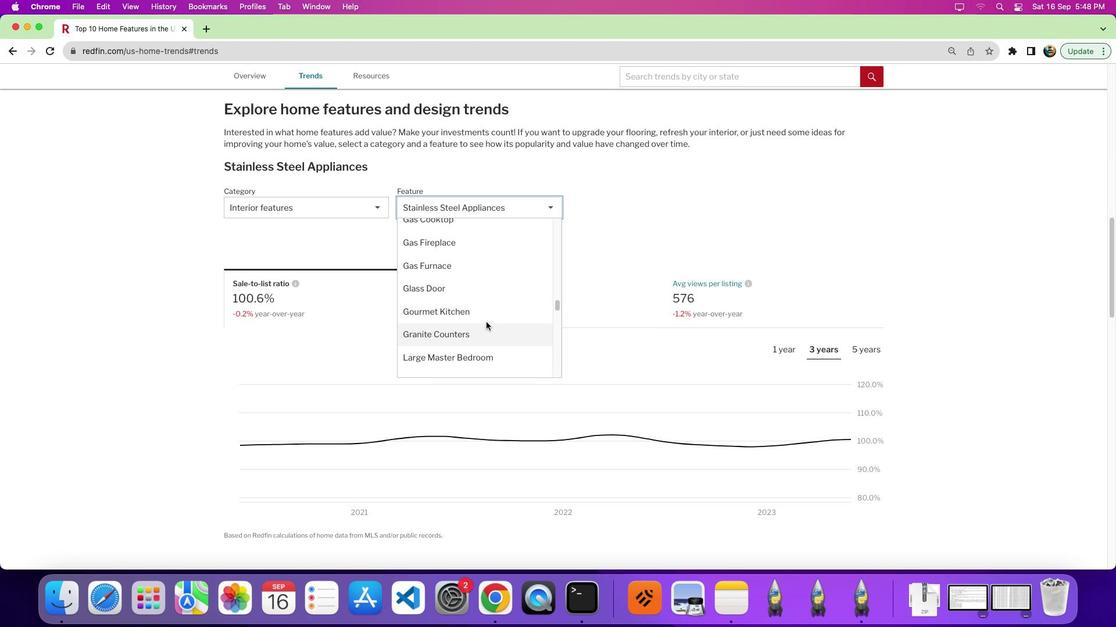 
Action: Mouse scrolled (531, 319) with delta (190, 97)
Screenshot: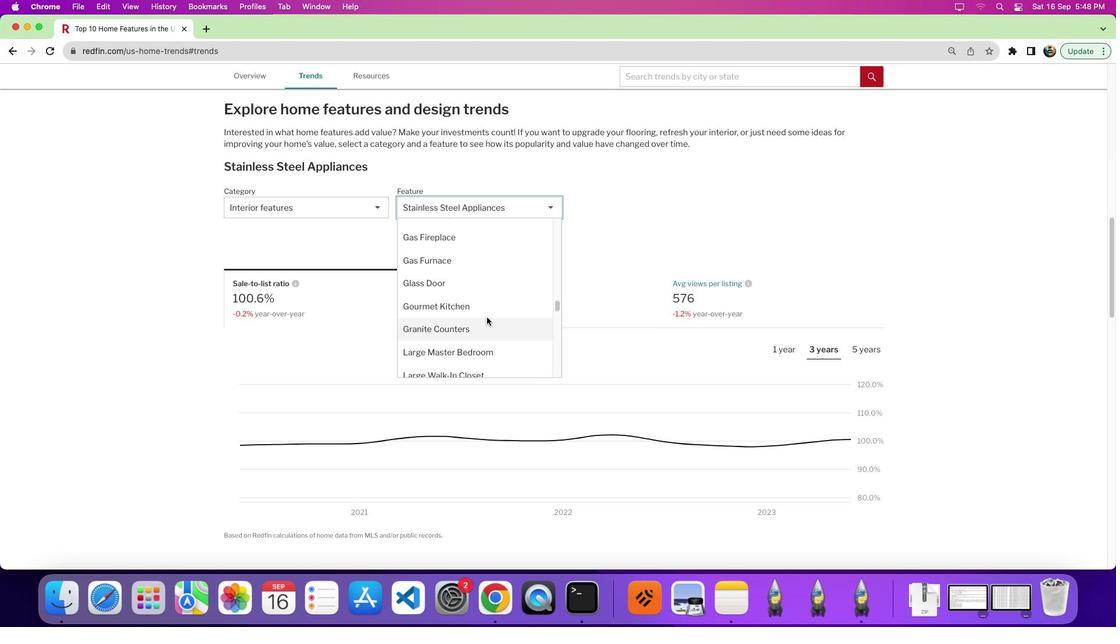 
Action: Mouse scrolled (531, 319) with delta (190, 97)
Screenshot: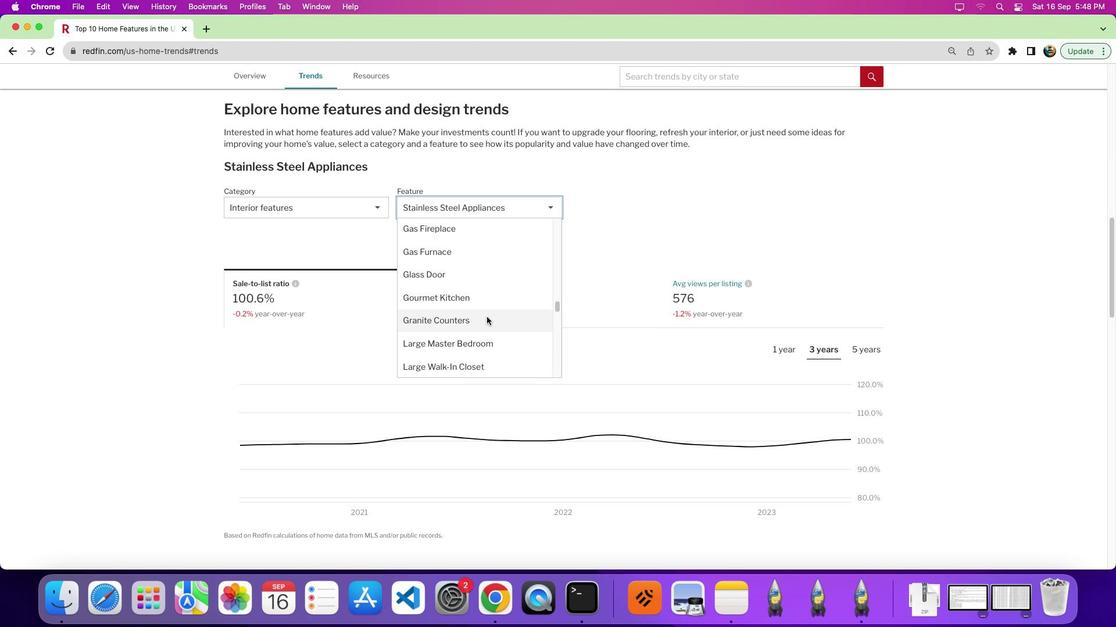 
Action: Mouse moved to (525, 319)
Screenshot: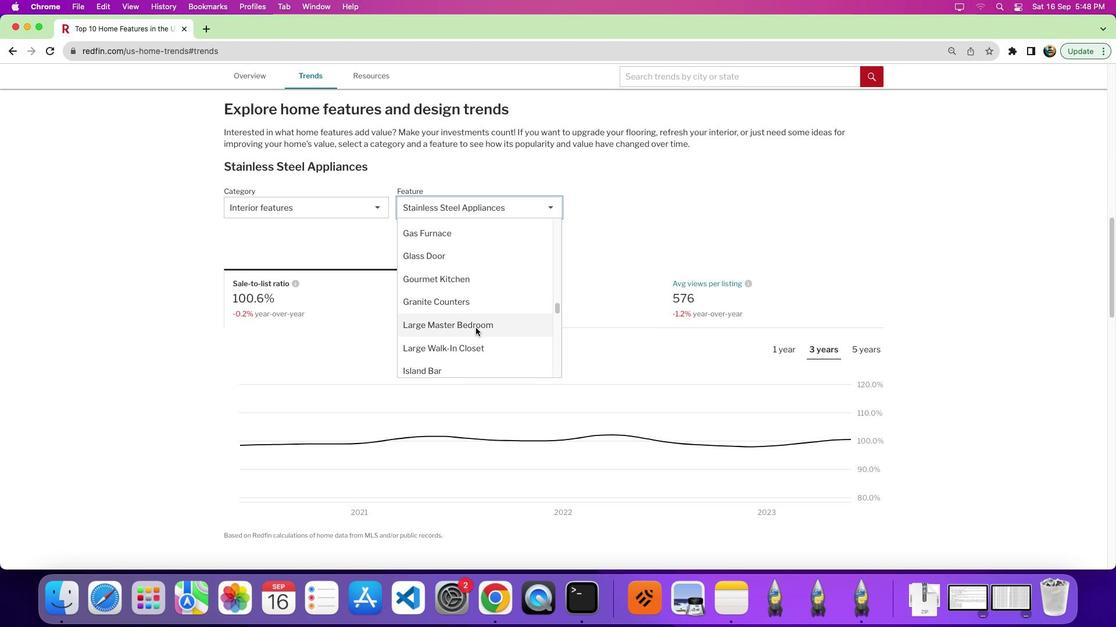 
Action: Mouse pressed left at (525, 319)
Screenshot: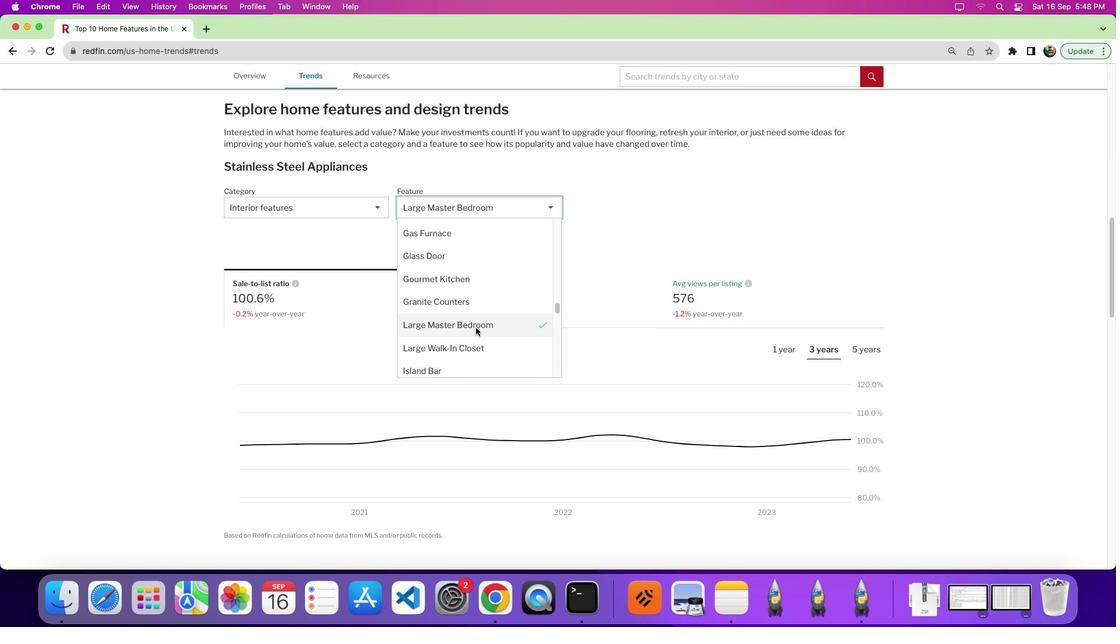 
Action: Mouse moved to (688, 312)
Screenshot: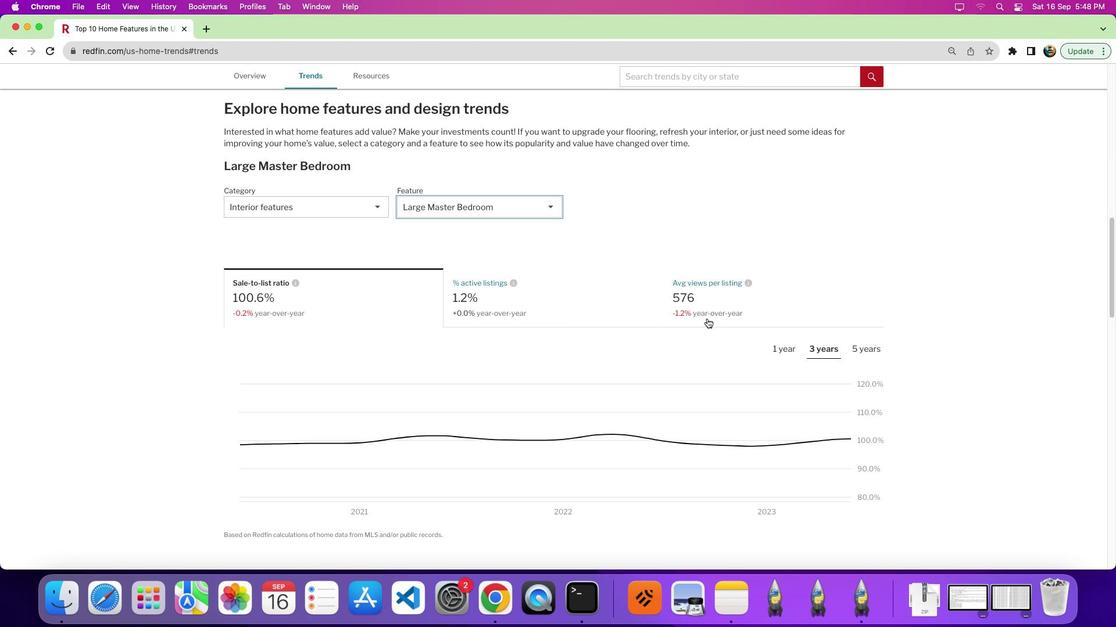 
Action: Mouse scrolled (688, 312) with delta (190, 97)
Screenshot: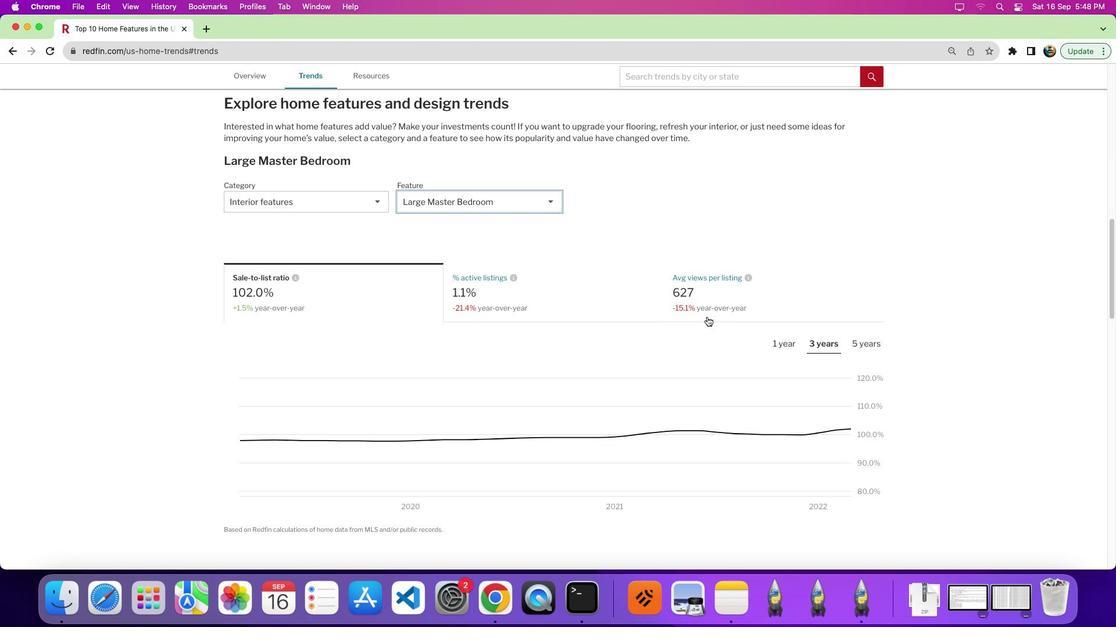 
Action: Mouse scrolled (688, 312) with delta (190, 97)
Screenshot: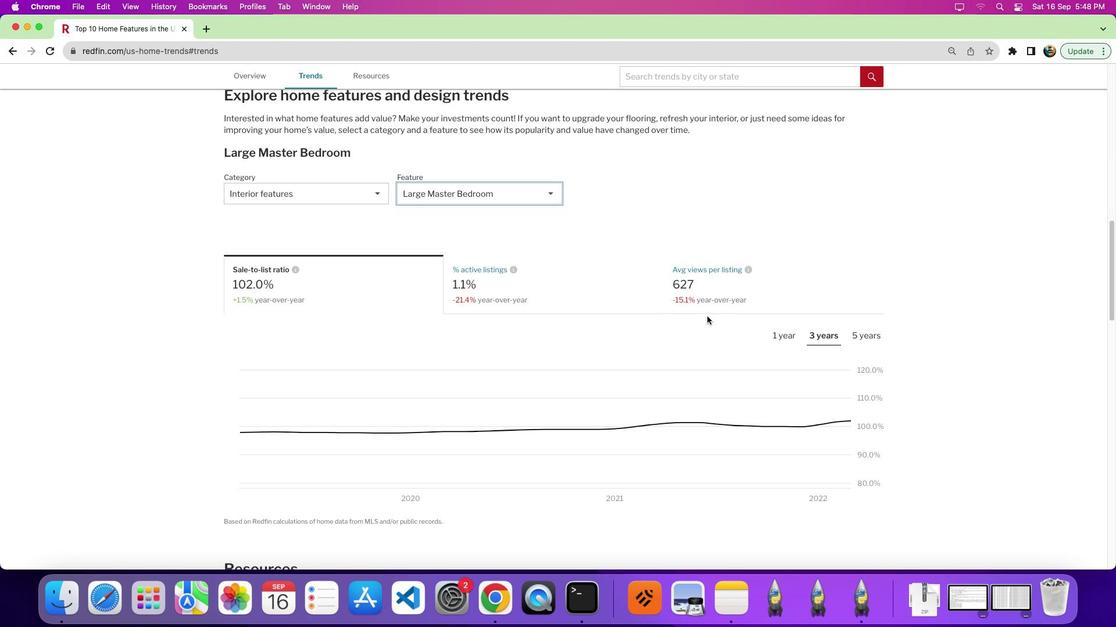 
Action: Mouse moved to (545, 281)
Screenshot: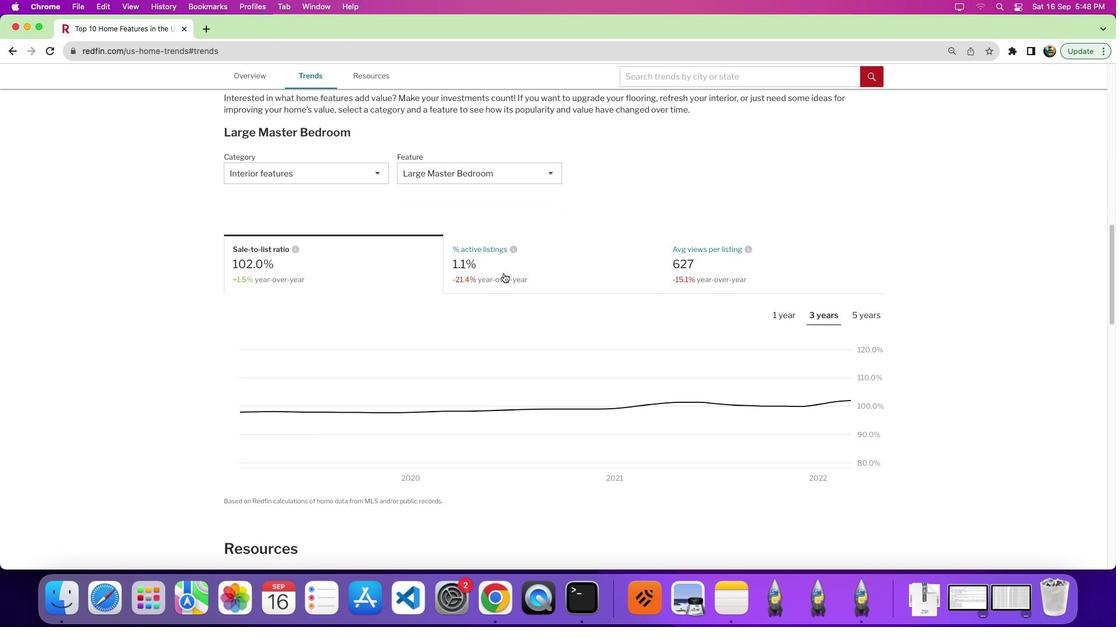 
Action: Mouse pressed left at (545, 281)
Screenshot: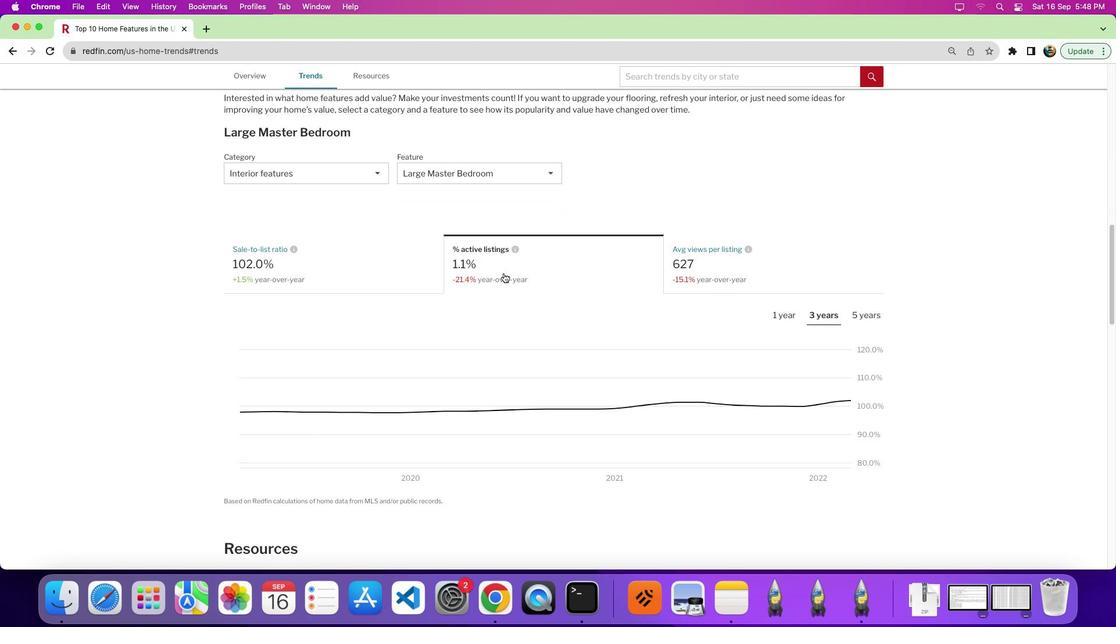 
Action: Mouse moved to (657, 305)
Screenshot: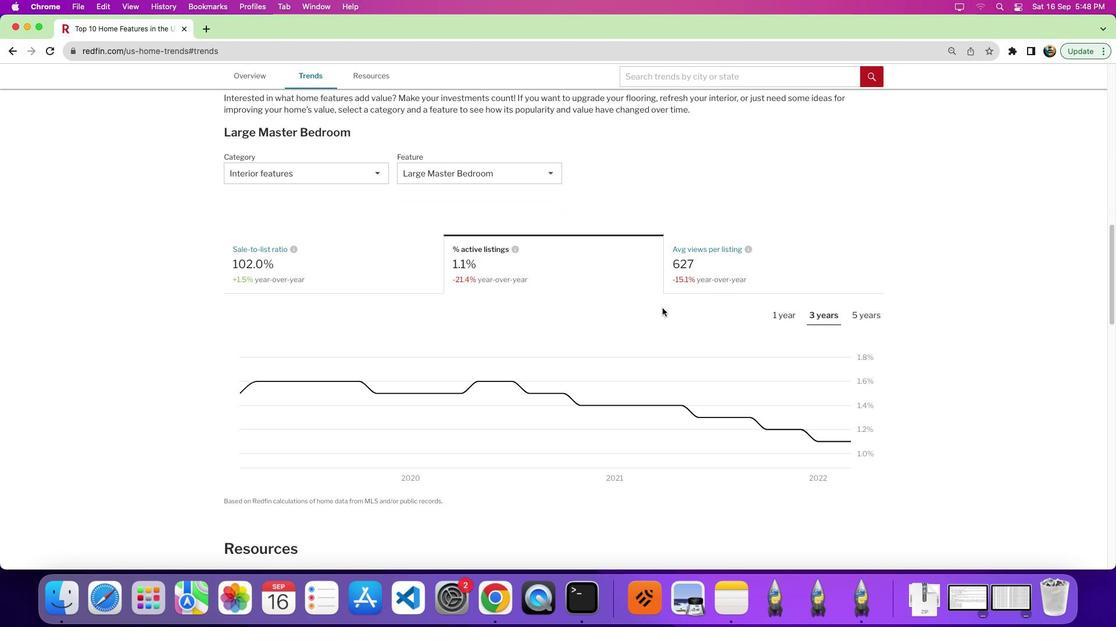 
Action: Mouse scrolled (657, 305) with delta (190, 97)
Screenshot: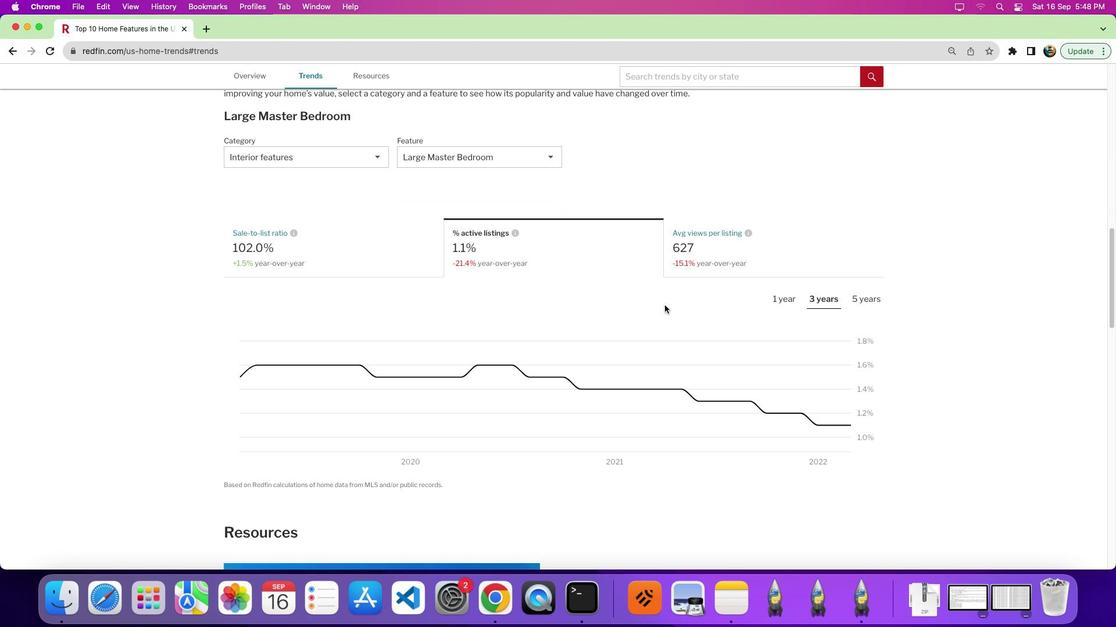 
Action: Mouse moved to (658, 305)
Screenshot: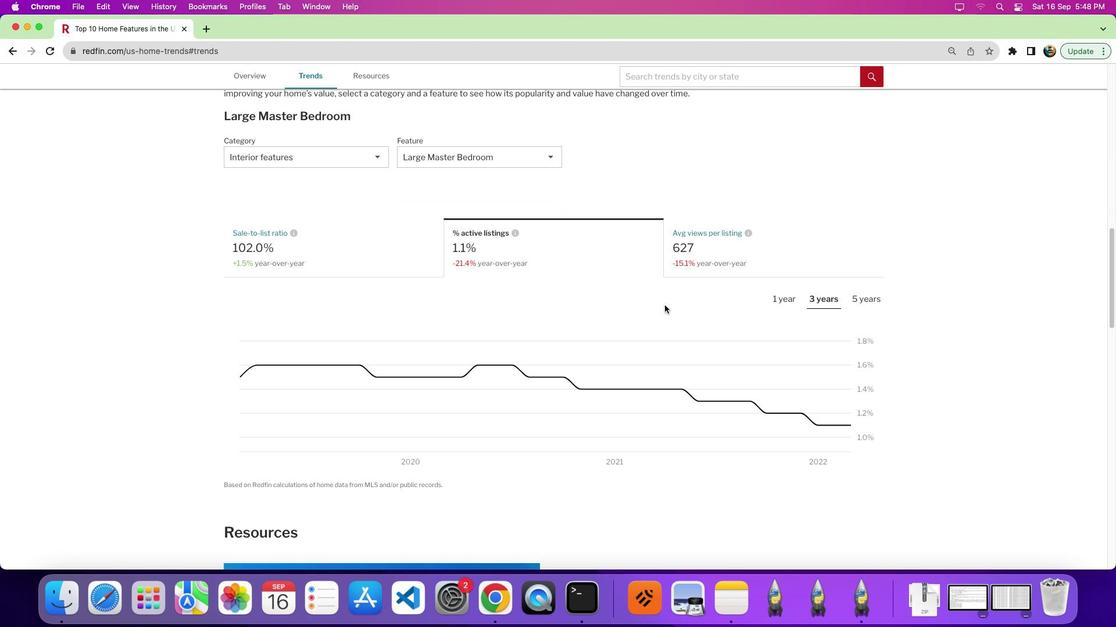 
Action: Mouse scrolled (658, 305) with delta (190, 97)
Screenshot: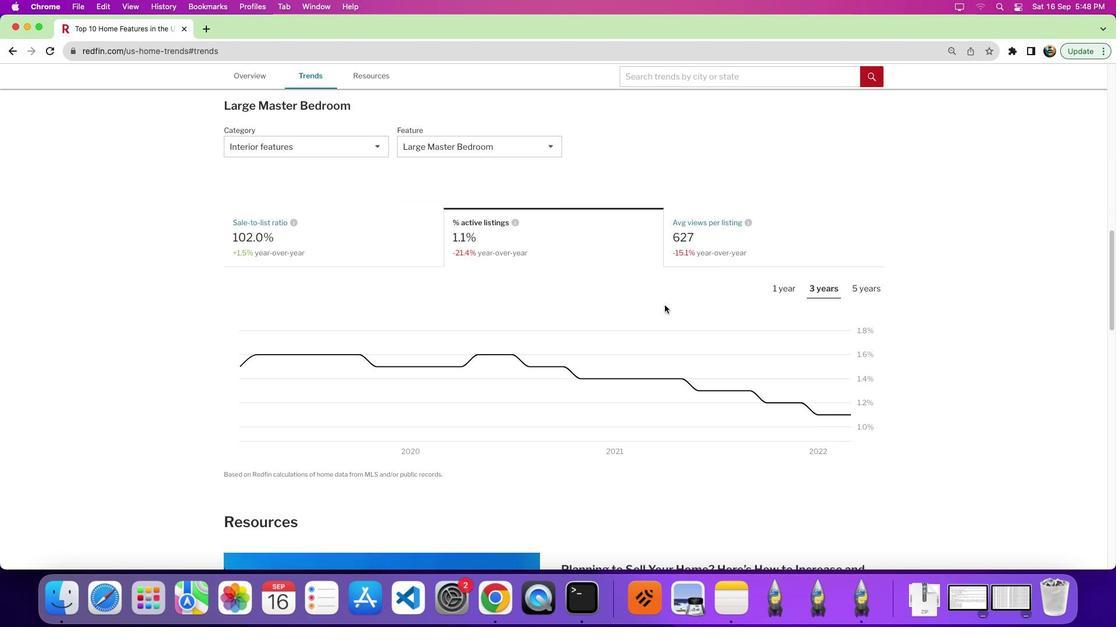 
Action: Mouse moved to (749, 284)
Screenshot: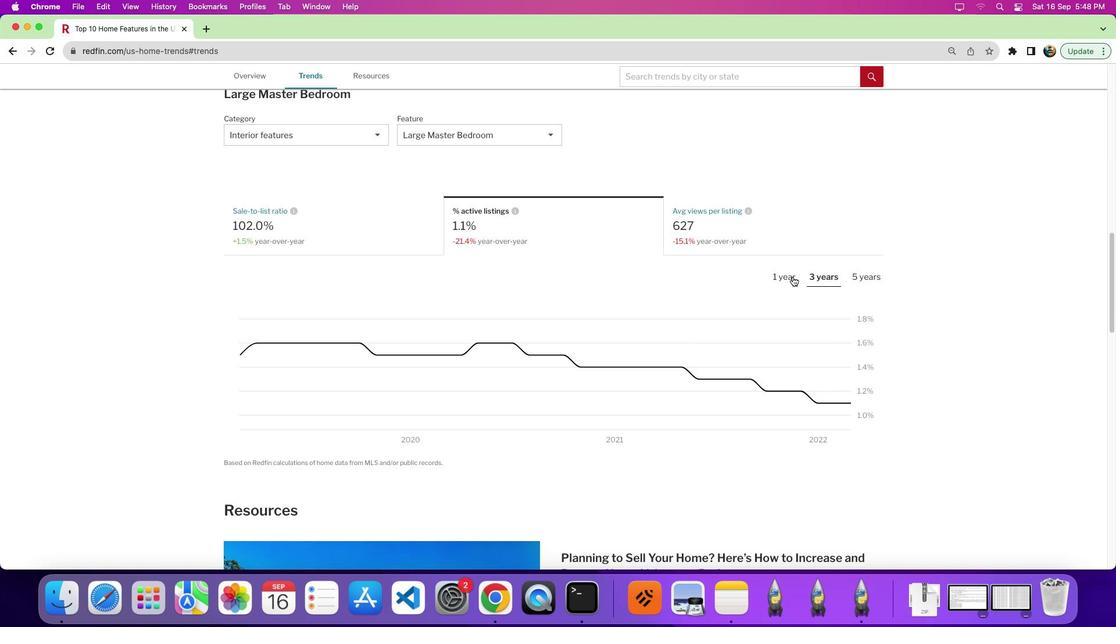 
Action: Mouse pressed left at (749, 284)
Screenshot: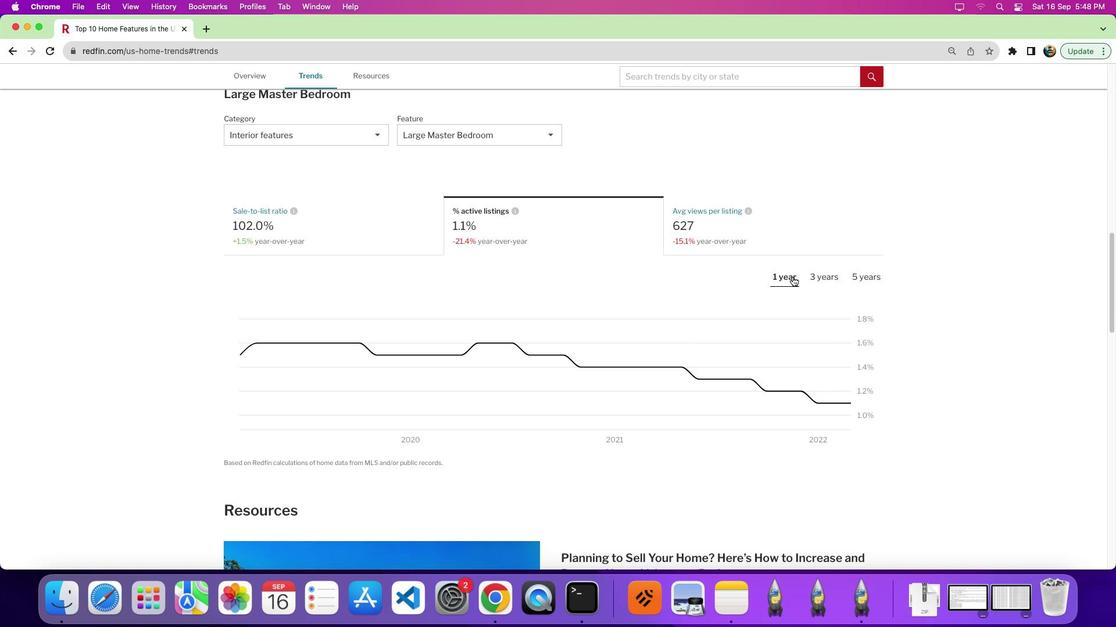 
Action: Mouse moved to (742, 317)
Screenshot: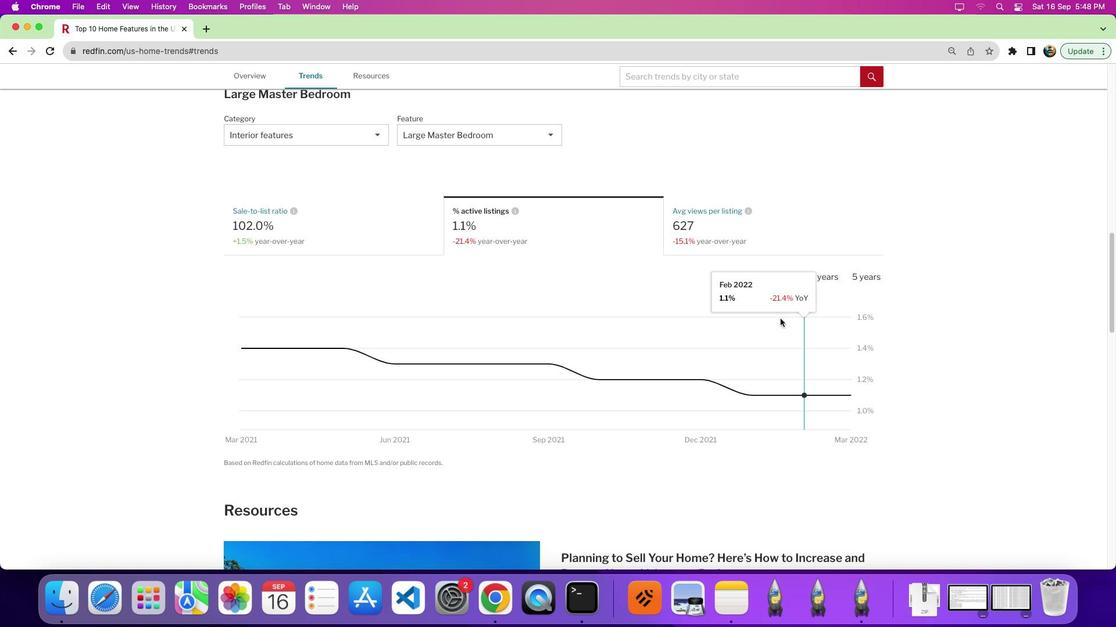 
